 Task: Search one way flight ticket for 4 adults, 1 infant in seat and 1 infant on lap in premium economy from Westerly: Westerly State Airport to Fort Wayne: Fort Wayne International Airport on 8-4-2023. Choice of flights is Sun country airlines. Number of bags: 3 checked bags. Price is upto 83000. Outbound departure time preference is 8:45.
Action: Mouse moved to (332, 278)
Screenshot: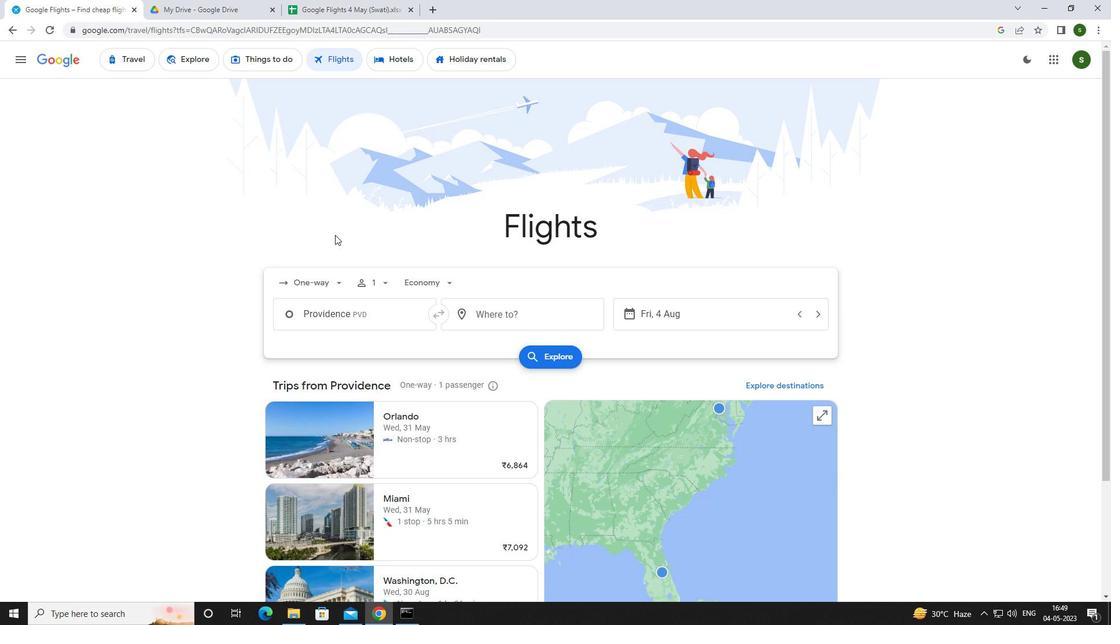 
Action: Mouse pressed left at (332, 278)
Screenshot: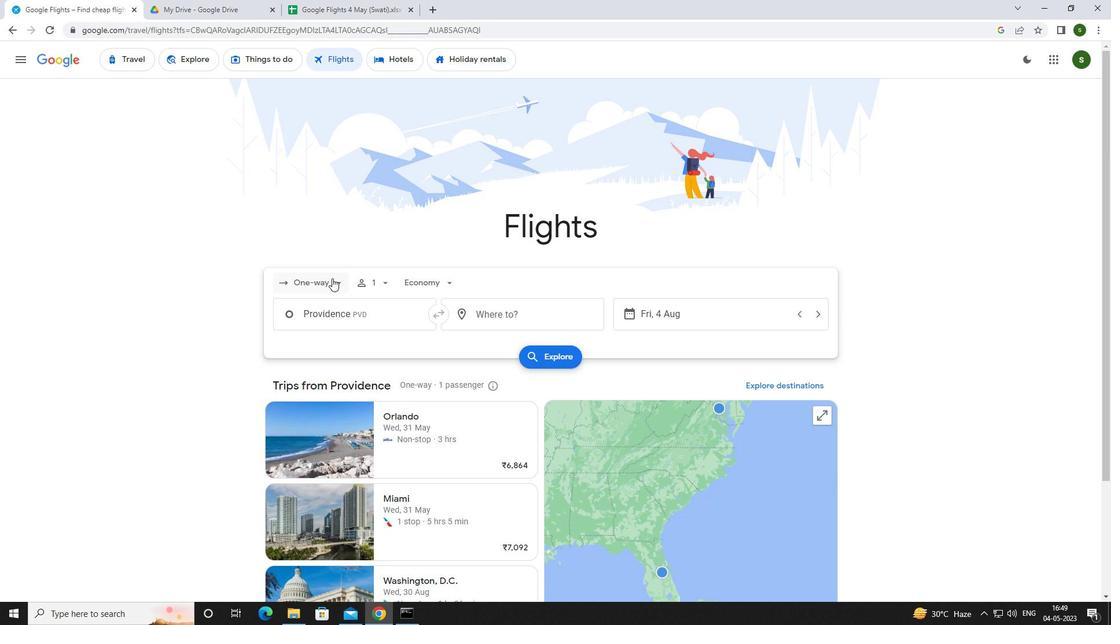 
Action: Mouse moved to (326, 339)
Screenshot: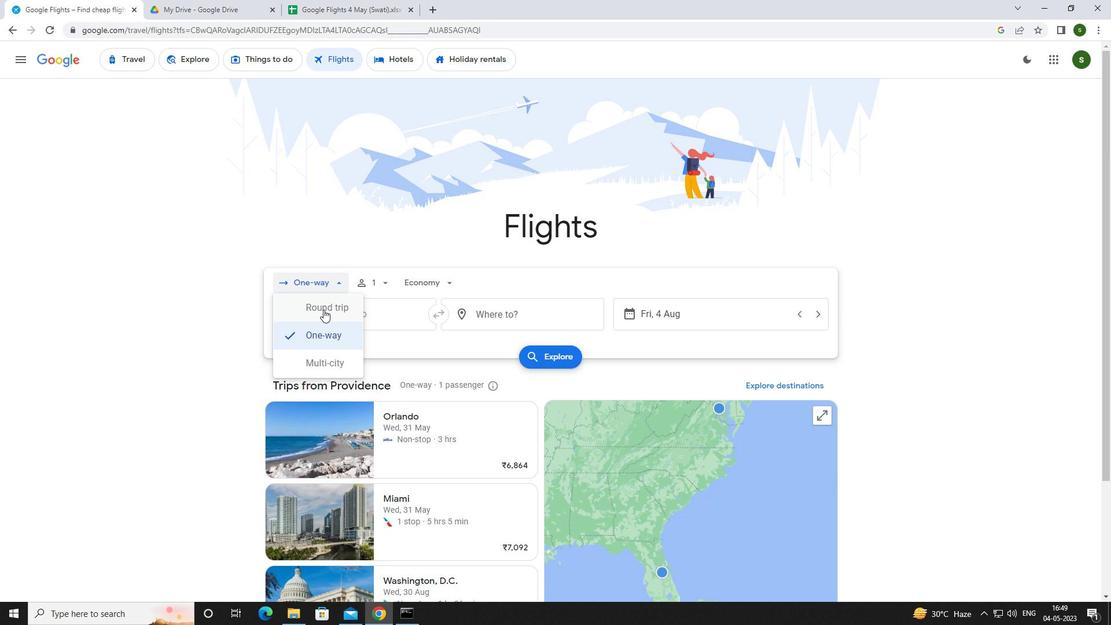 
Action: Mouse pressed left at (326, 339)
Screenshot: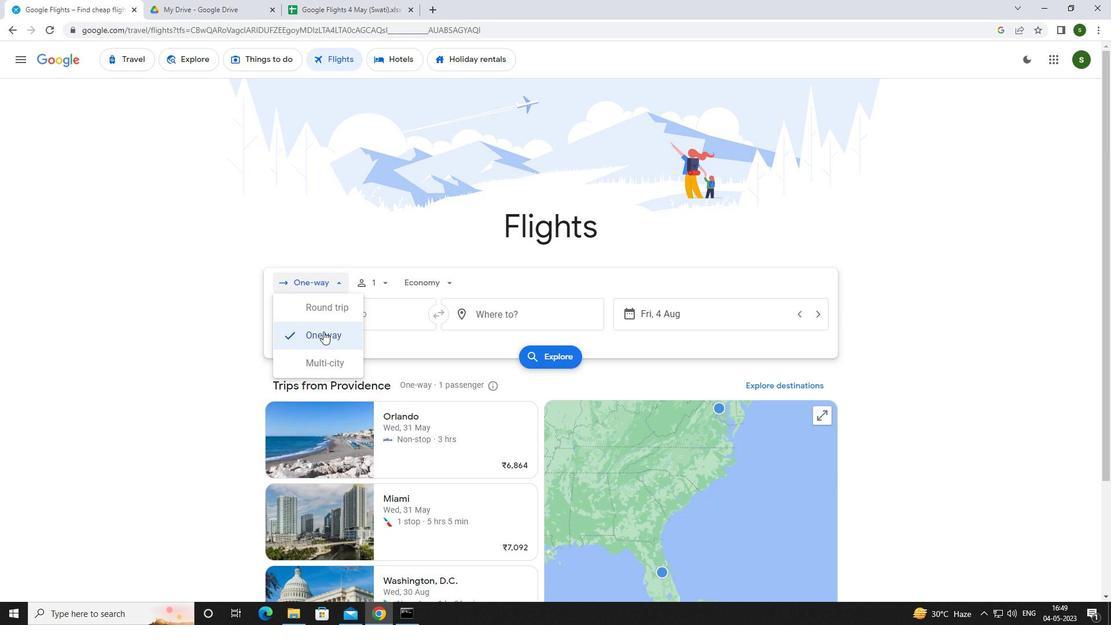 
Action: Mouse moved to (381, 284)
Screenshot: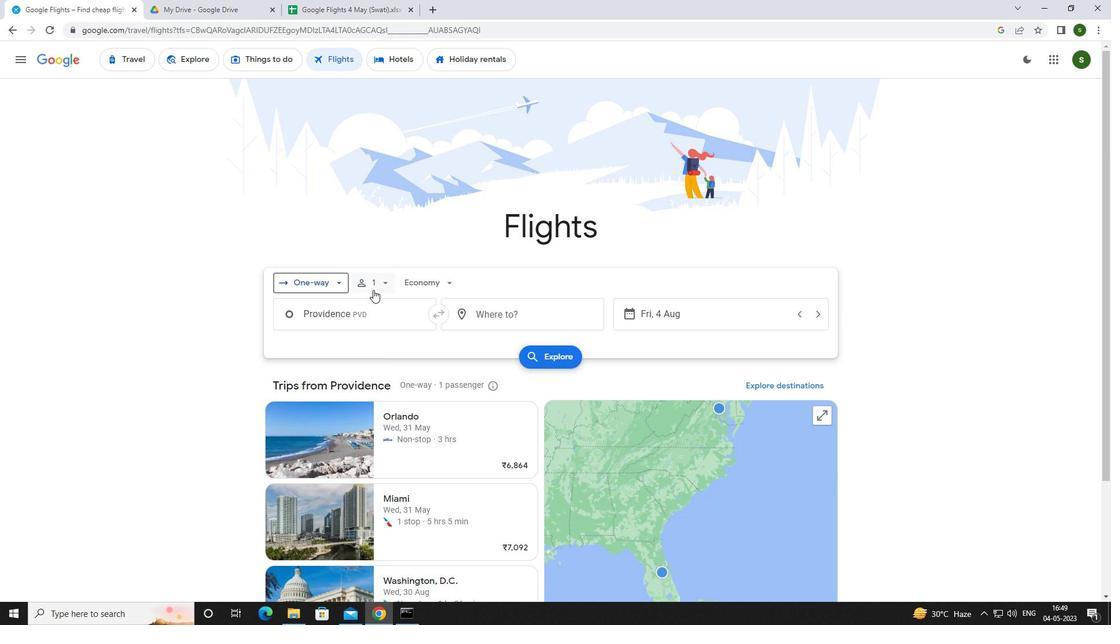 
Action: Mouse pressed left at (381, 284)
Screenshot: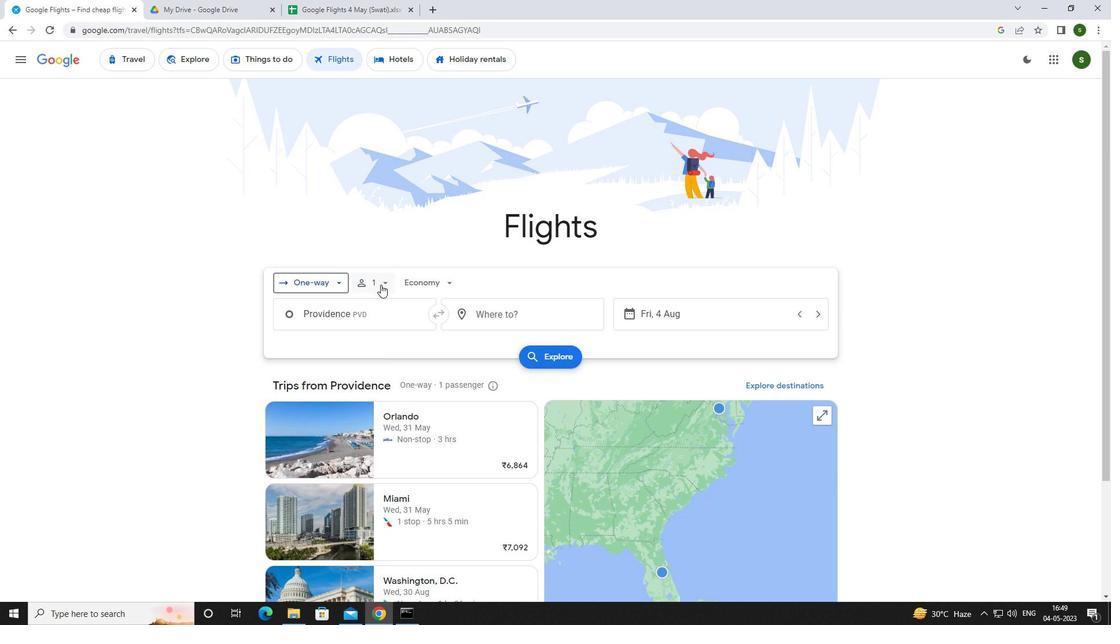 
Action: Mouse moved to (469, 308)
Screenshot: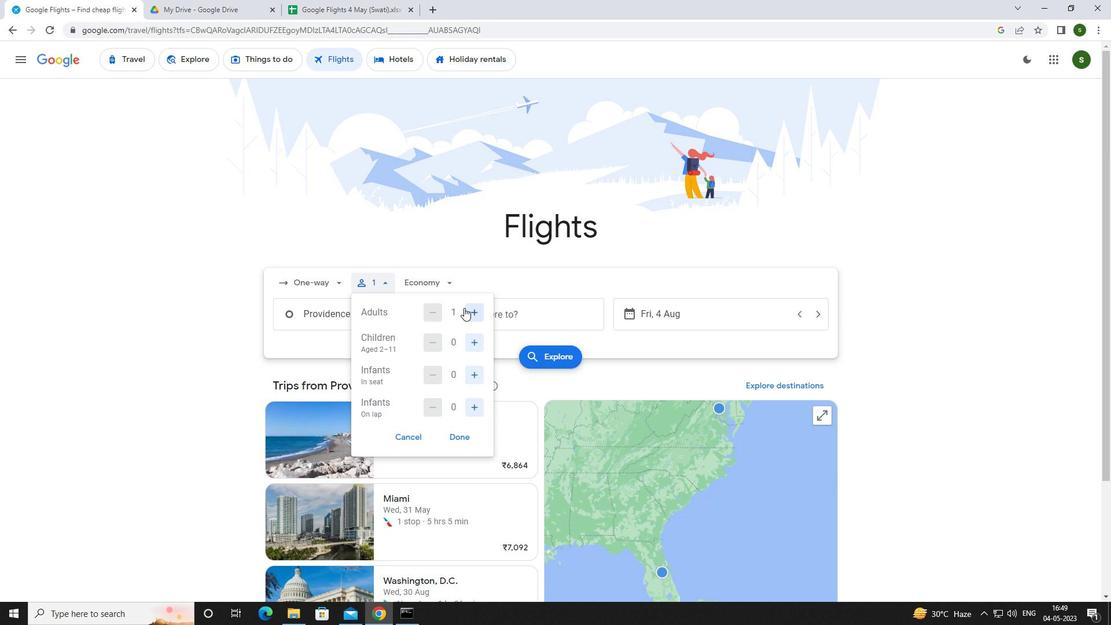 
Action: Mouse pressed left at (469, 308)
Screenshot: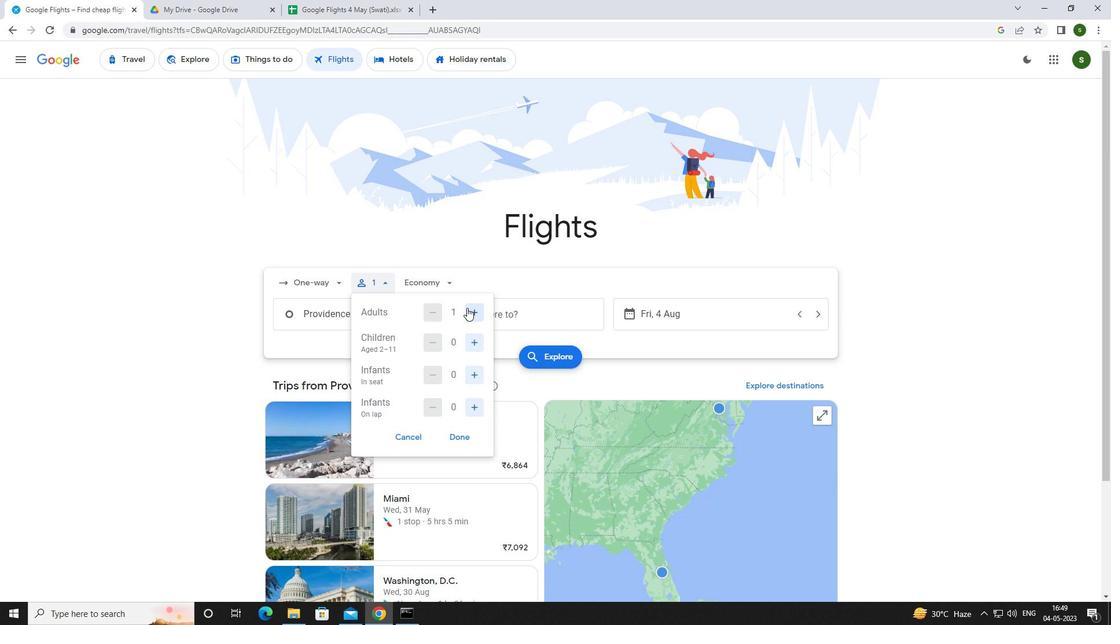 
Action: Mouse pressed left at (469, 308)
Screenshot: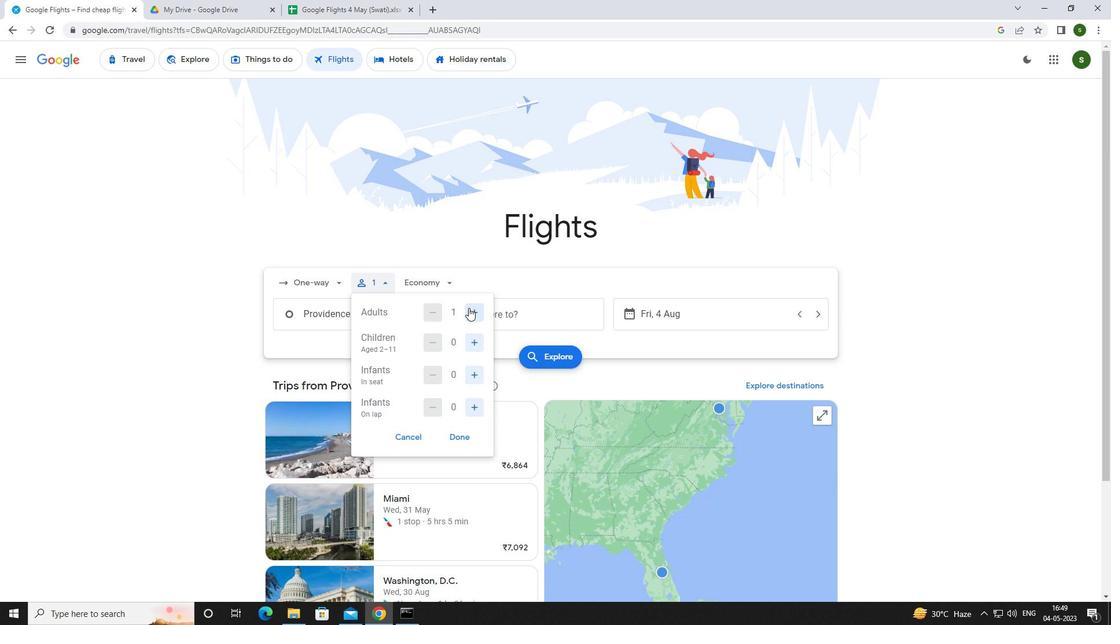 
Action: Mouse pressed left at (469, 308)
Screenshot: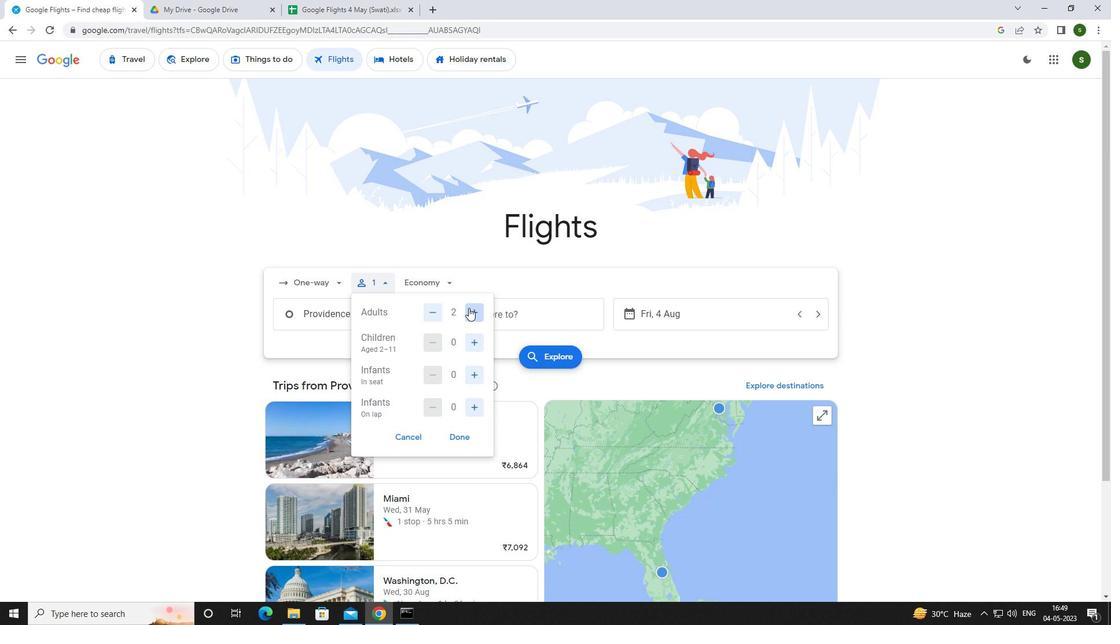 
Action: Mouse moved to (472, 367)
Screenshot: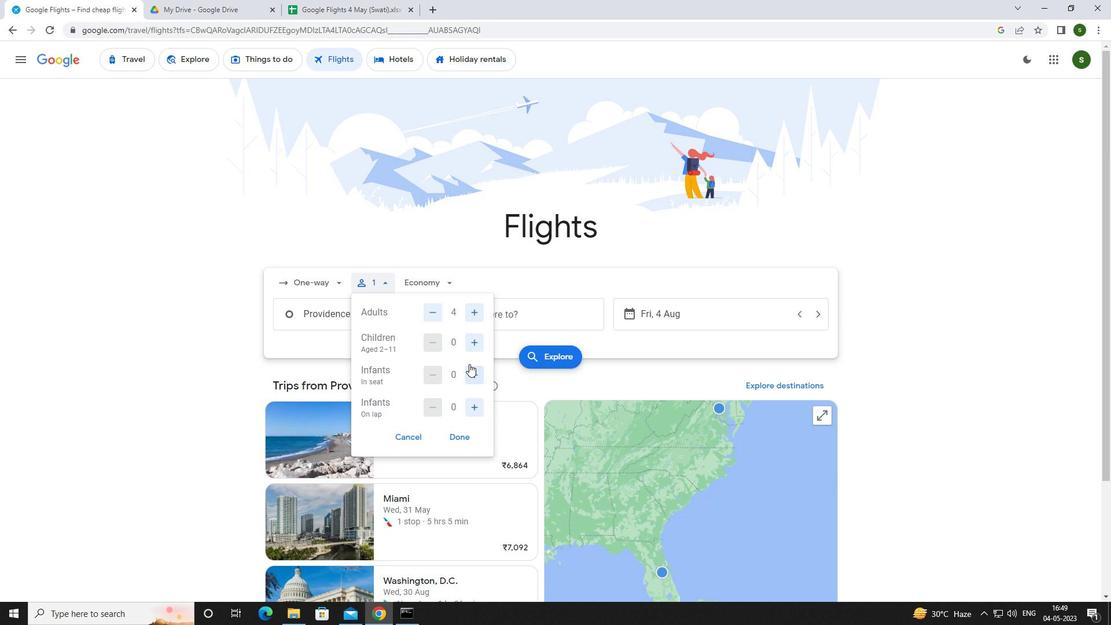 
Action: Mouse pressed left at (472, 367)
Screenshot: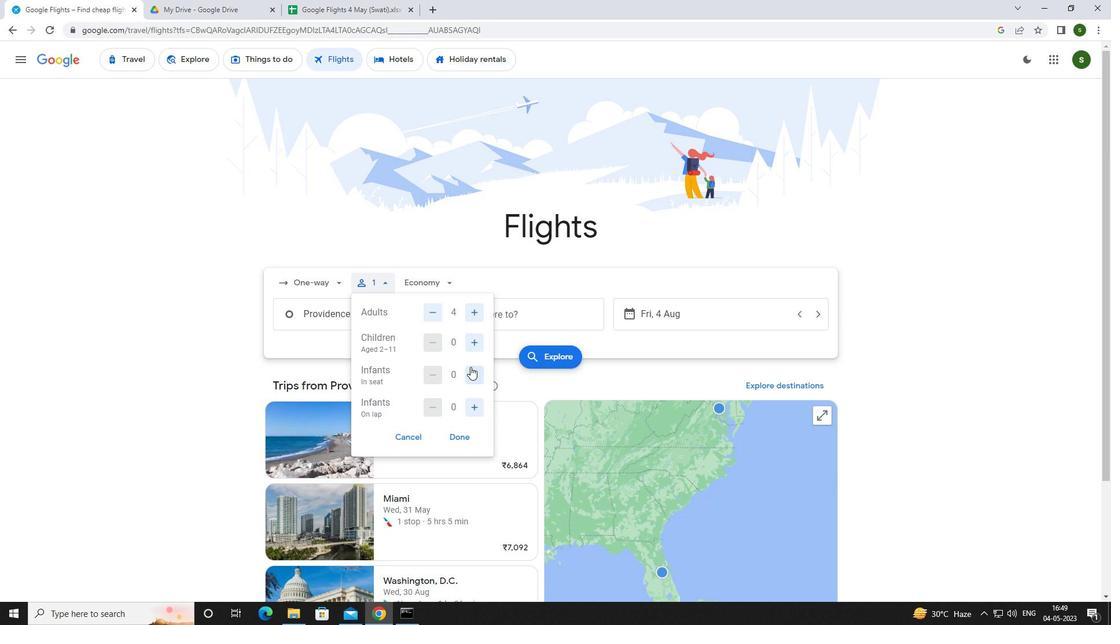 
Action: Mouse moved to (476, 407)
Screenshot: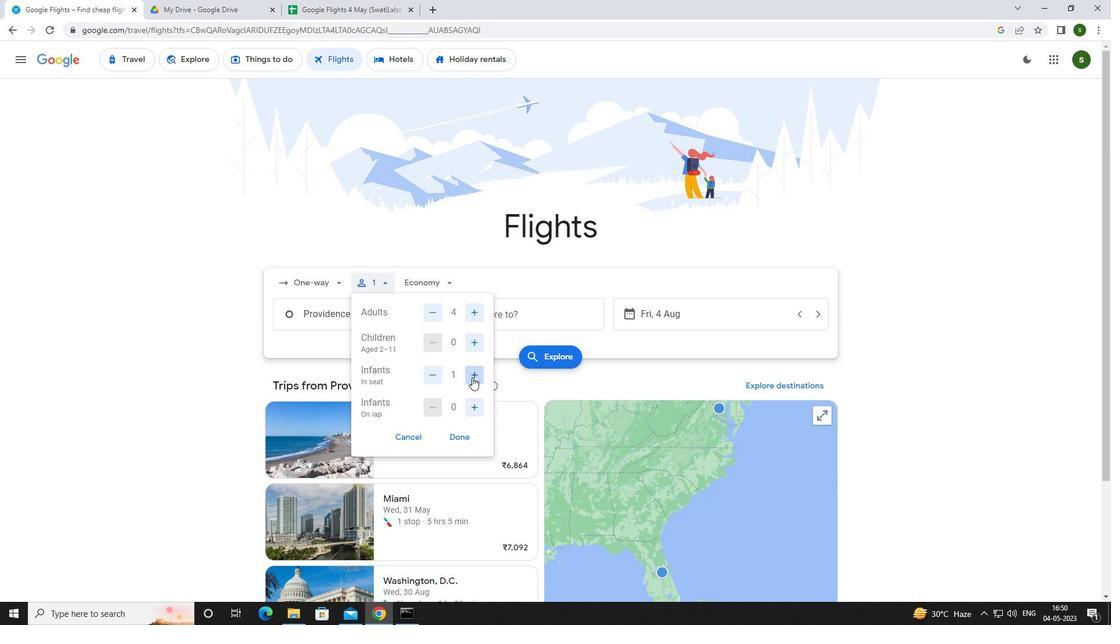 
Action: Mouse pressed left at (476, 407)
Screenshot: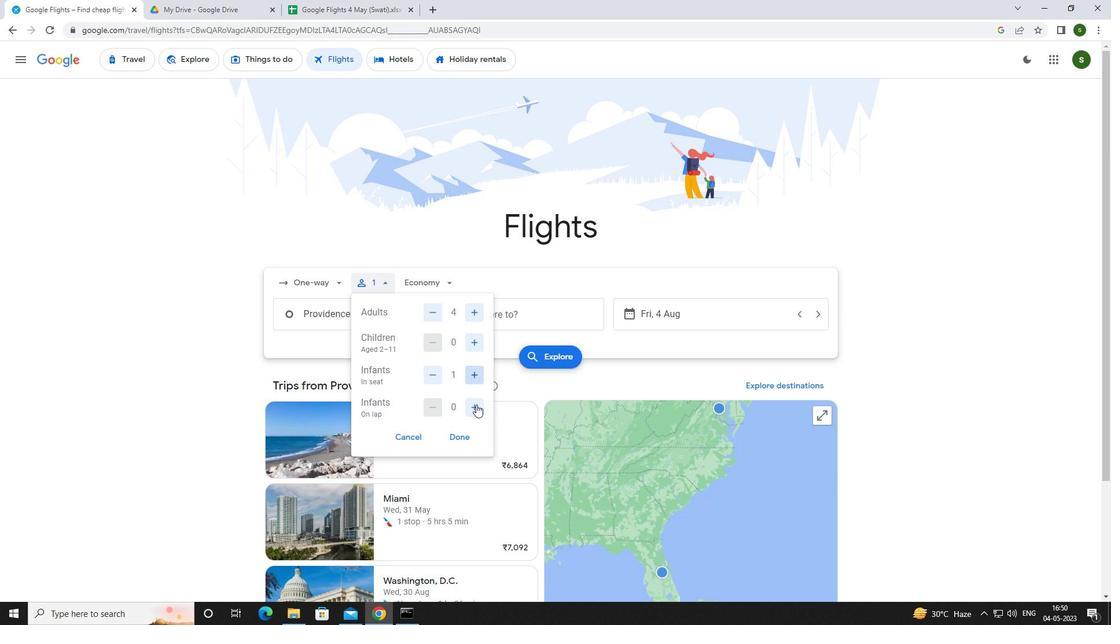 
Action: Mouse moved to (444, 279)
Screenshot: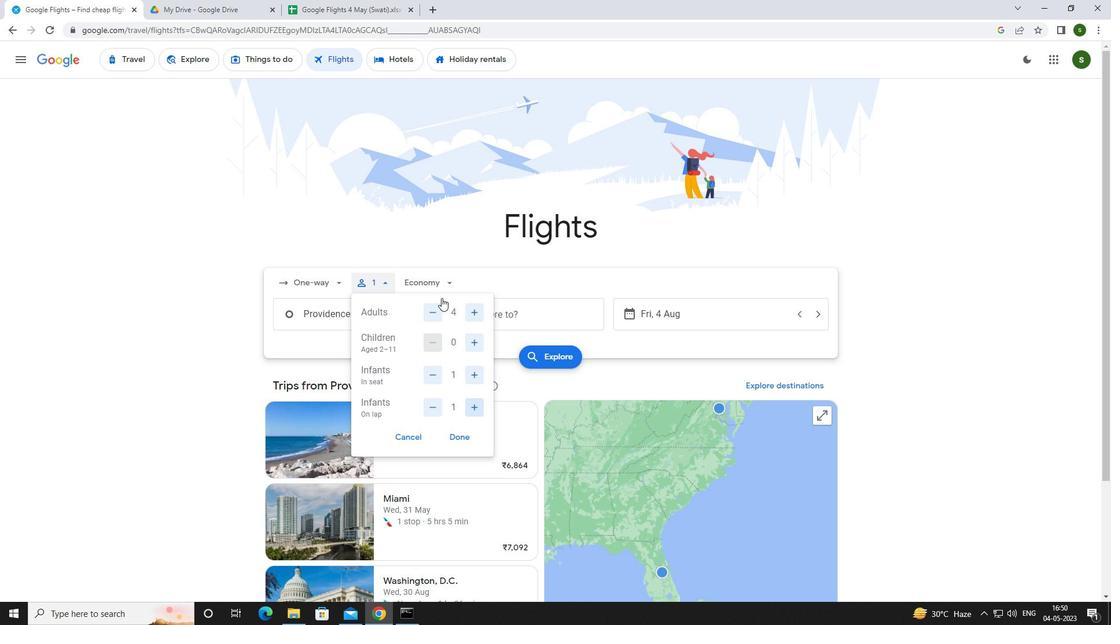 
Action: Mouse pressed left at (444, 279)
Screenshot: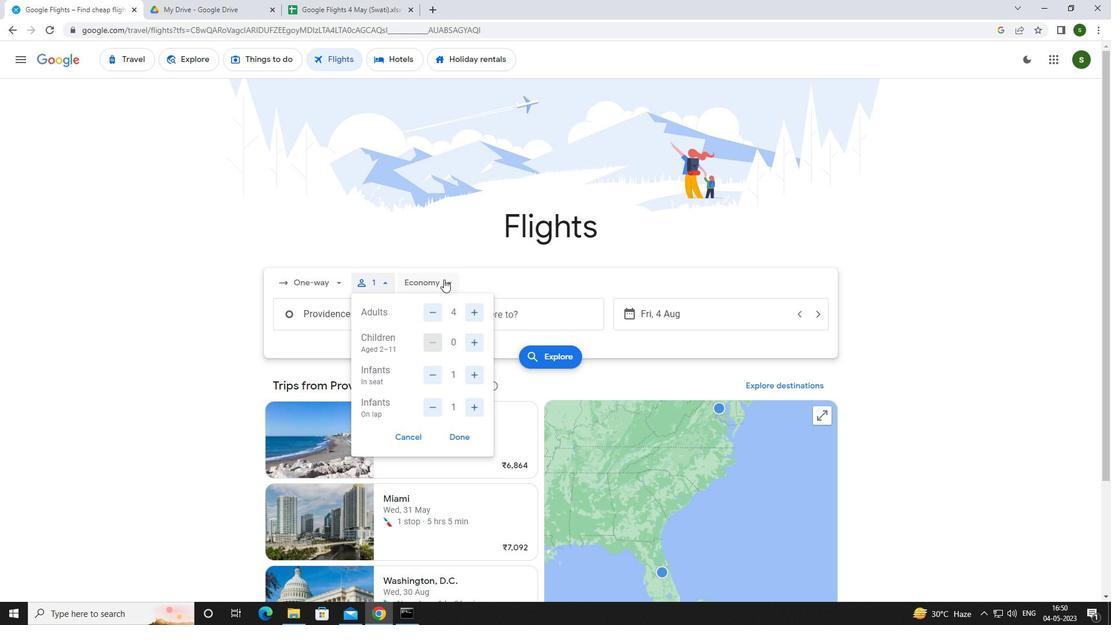 
Action: Mouse moved to (466, 335)
Screenshot: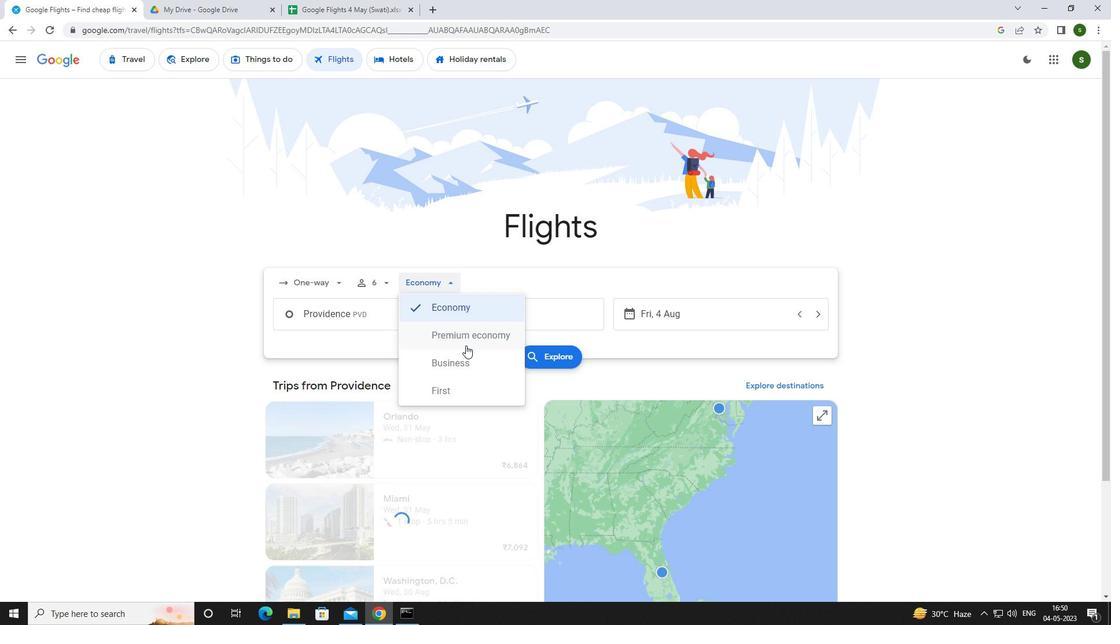 
Action: Mouse pressed left at (466, 335)
Screenshot: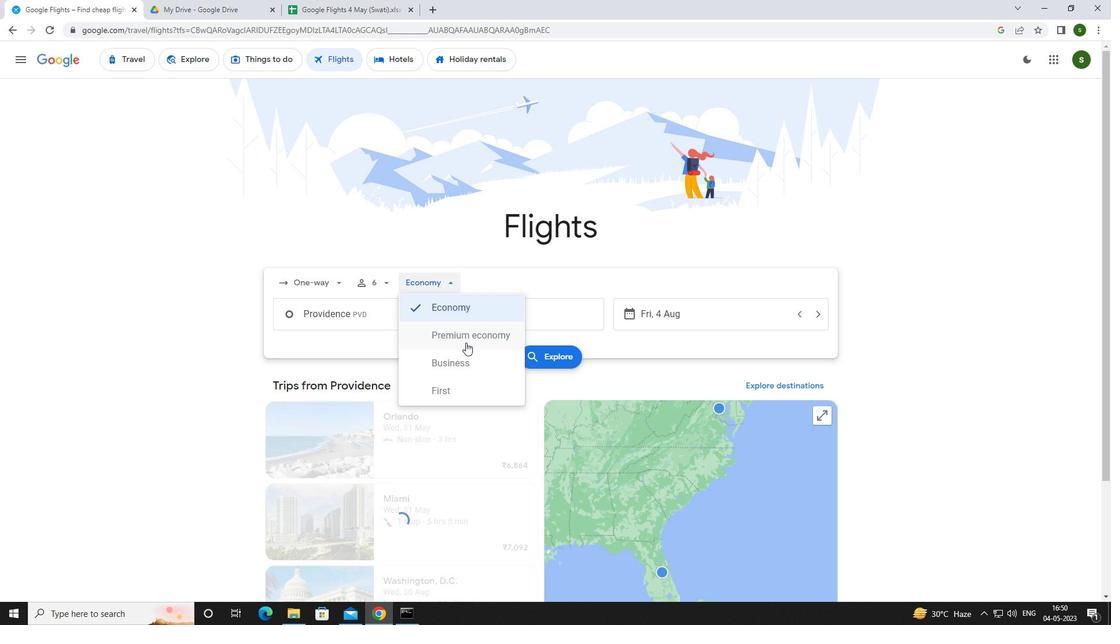 
Action: Mouse moved to (407, 314)
Screenshot: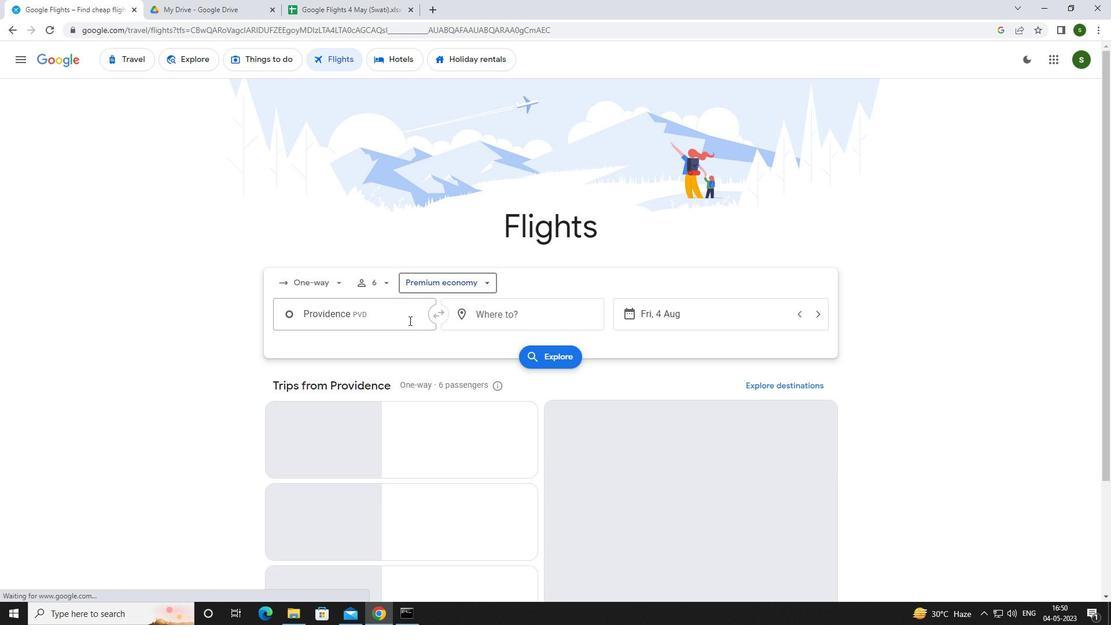 
Action: Mouse pressed left at (407, 314)
Screenshot: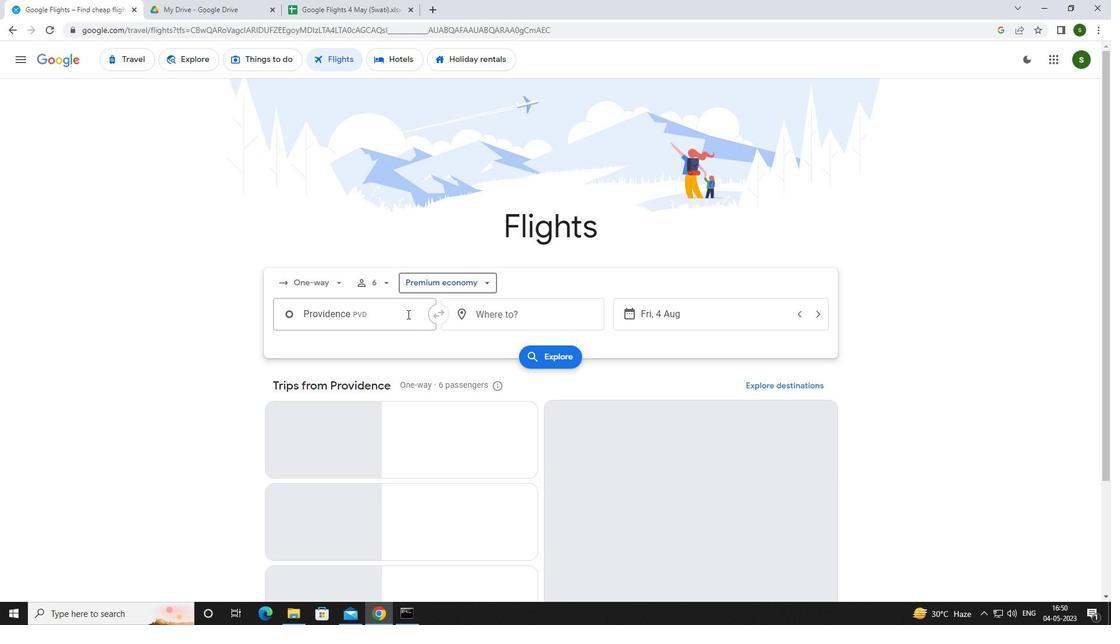 
Action: Key pressed <Key.caps_lock>w<Key.caps_lock>esterly<Key.space><Key.caps_lock>s<Key.caps_lock>tate<Key.space>
Screenshot: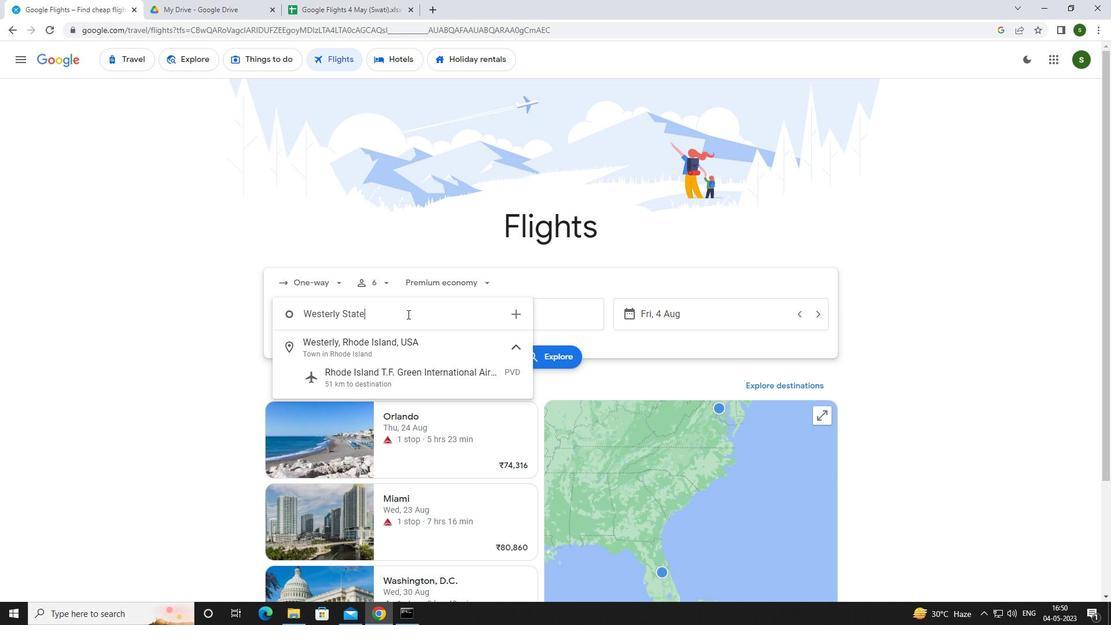 
Action: Mouse moved to (411, 349)
Screenshot: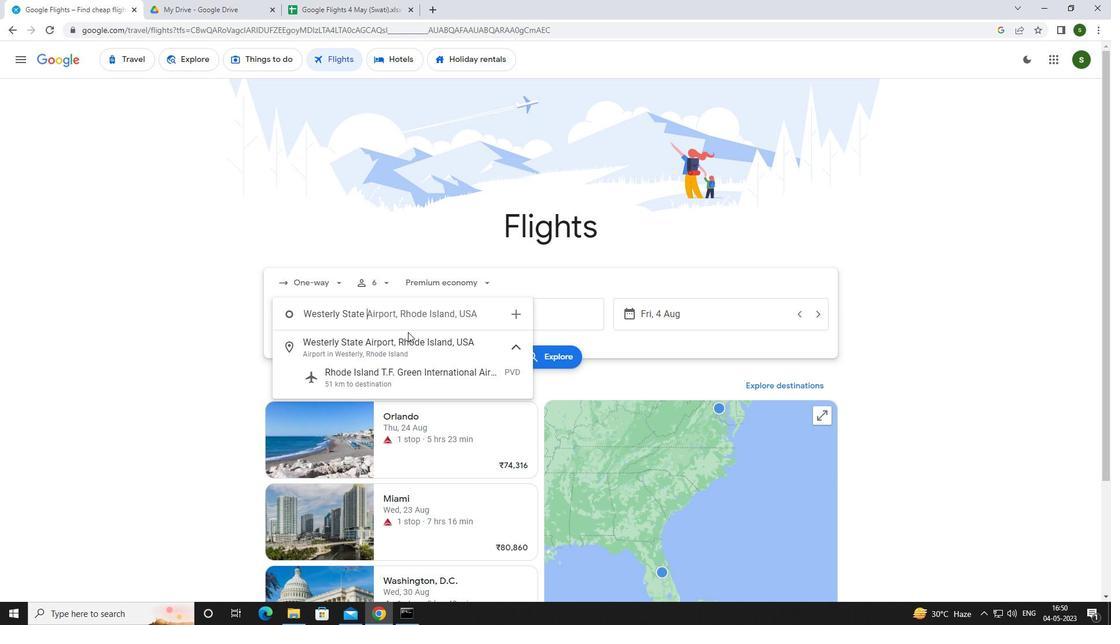 
Action: Mouse pressed left at (411, 349)
Screenshot: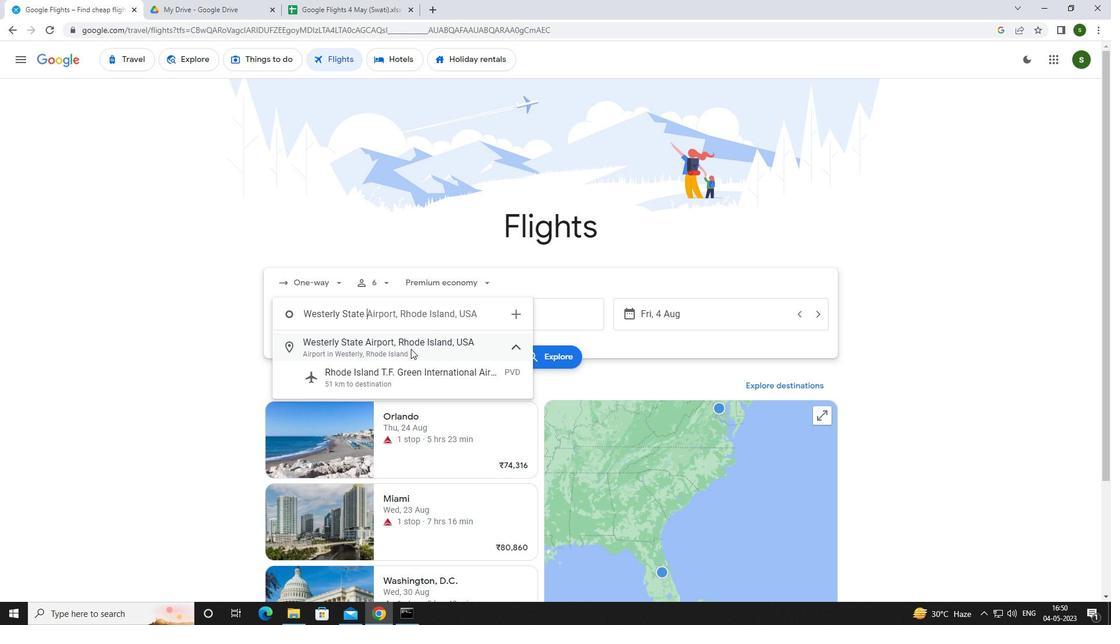 
Action: Mouse moved to (507, 316)
Screenshot: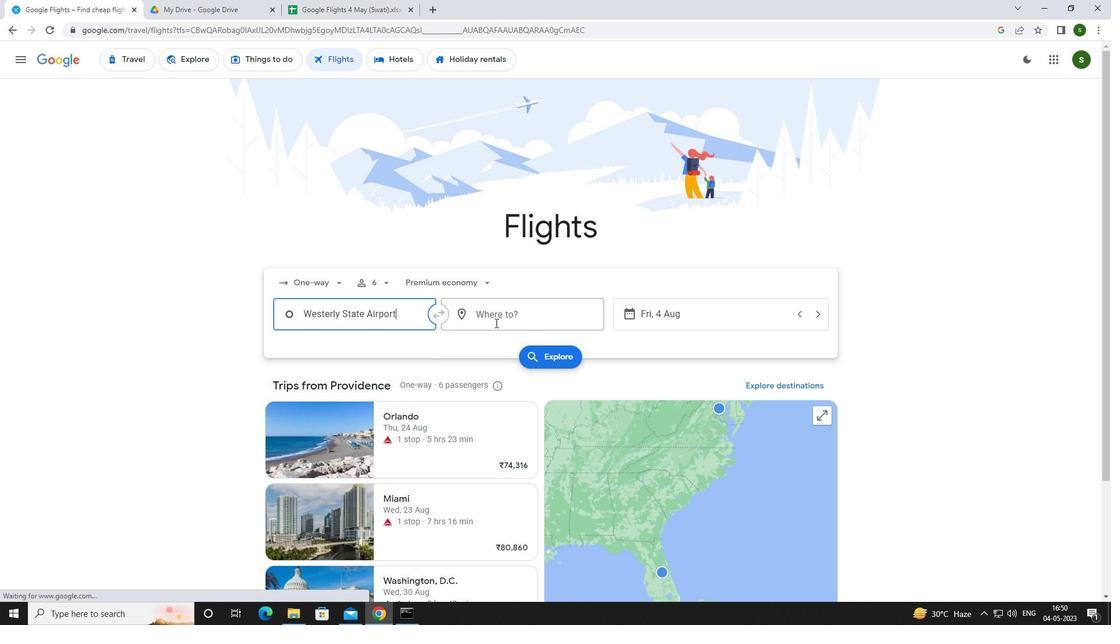 
Action: Mouse pressed left at (507, 316)
Screenshot: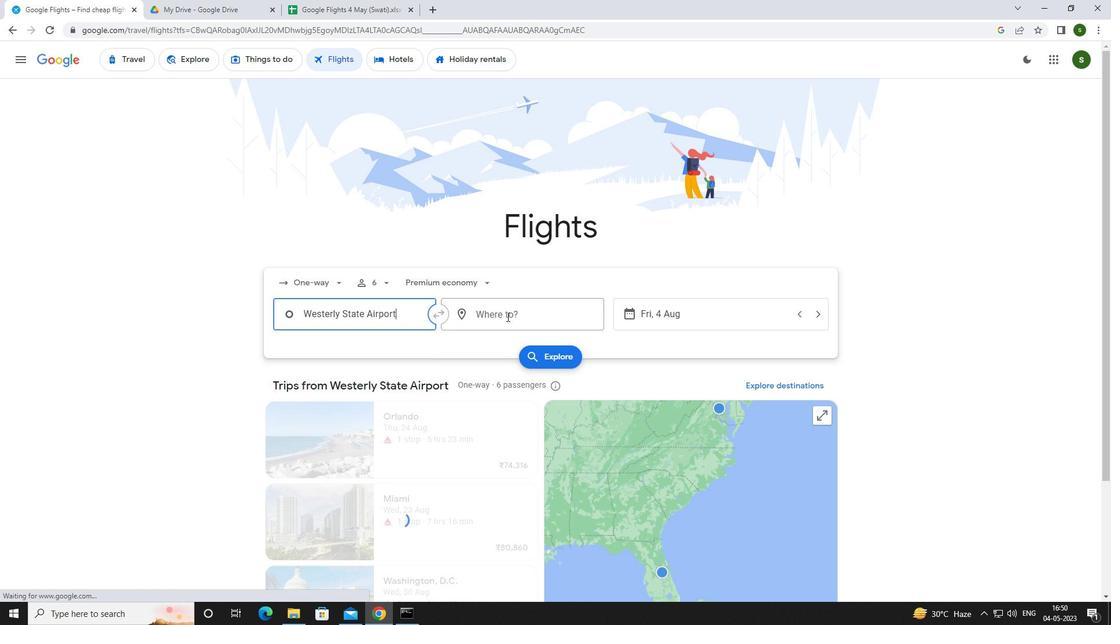 
Action: Mouse moved to (501, 317)
Screenshot: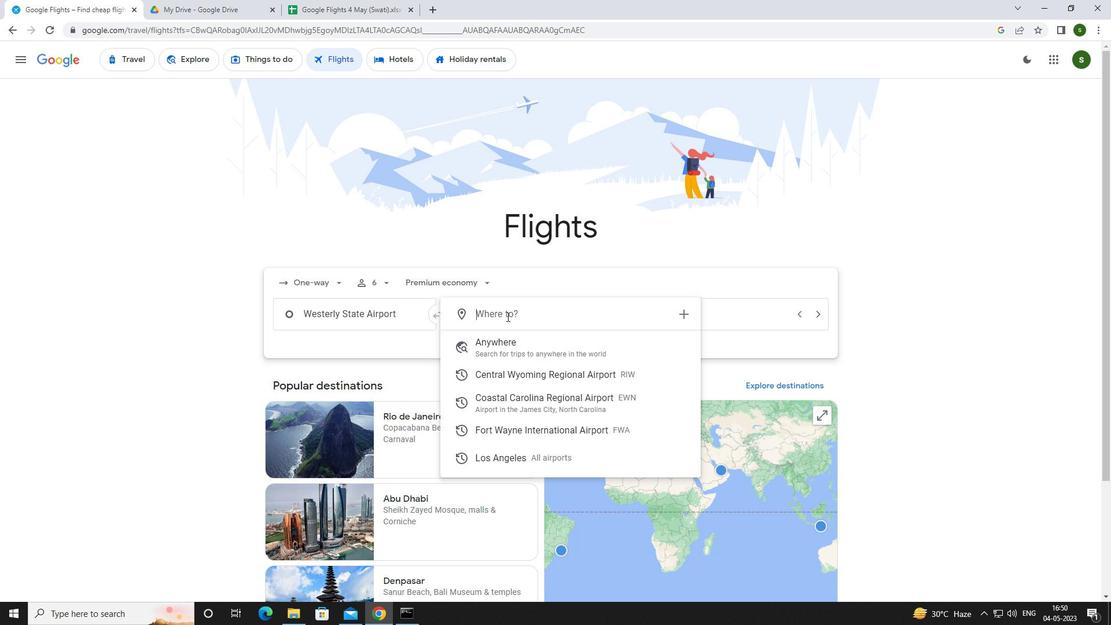 
Action: Key pressed <Key.caps_lock>f<Key.caps_lock>ort<Key.space><Key.caps_lock>w<Key.caps_lock>ay
Screenshot: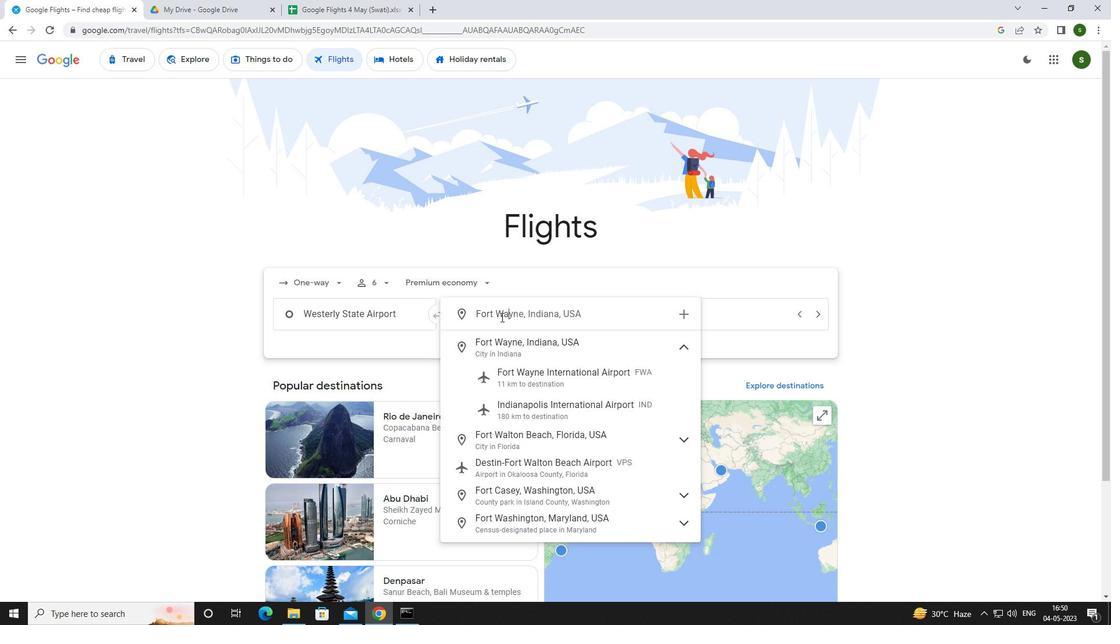 
Action: Mouse moved to (536, 386)
Screenshot: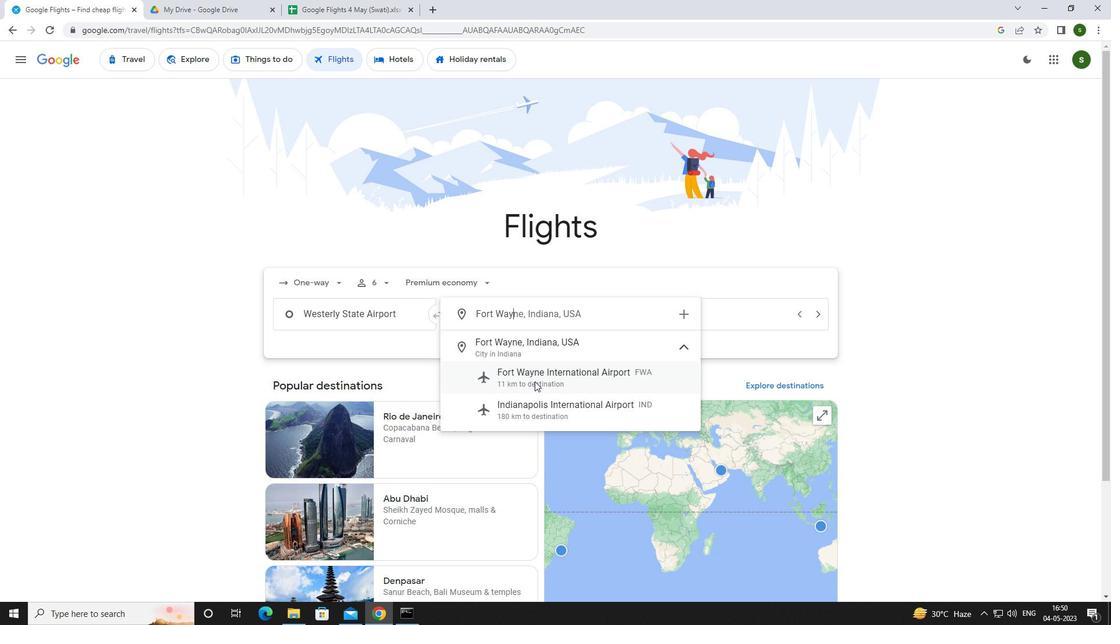 
Action: Mouse pressed left at (536, 386)
Screenshot: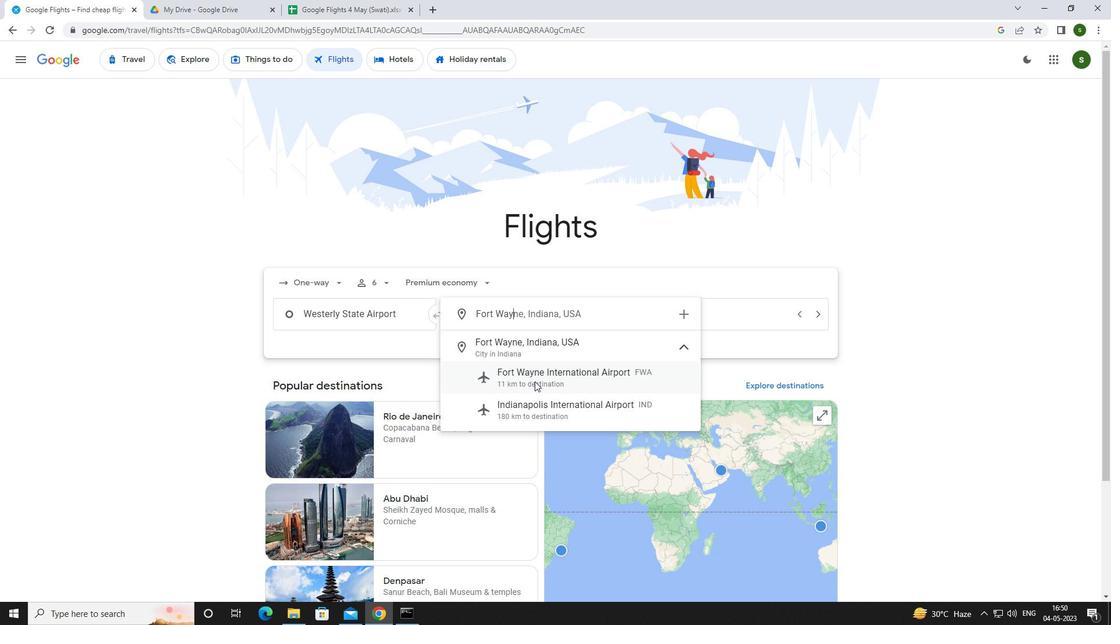 
Action: Mouse moved to (687, 316)
Screenshot: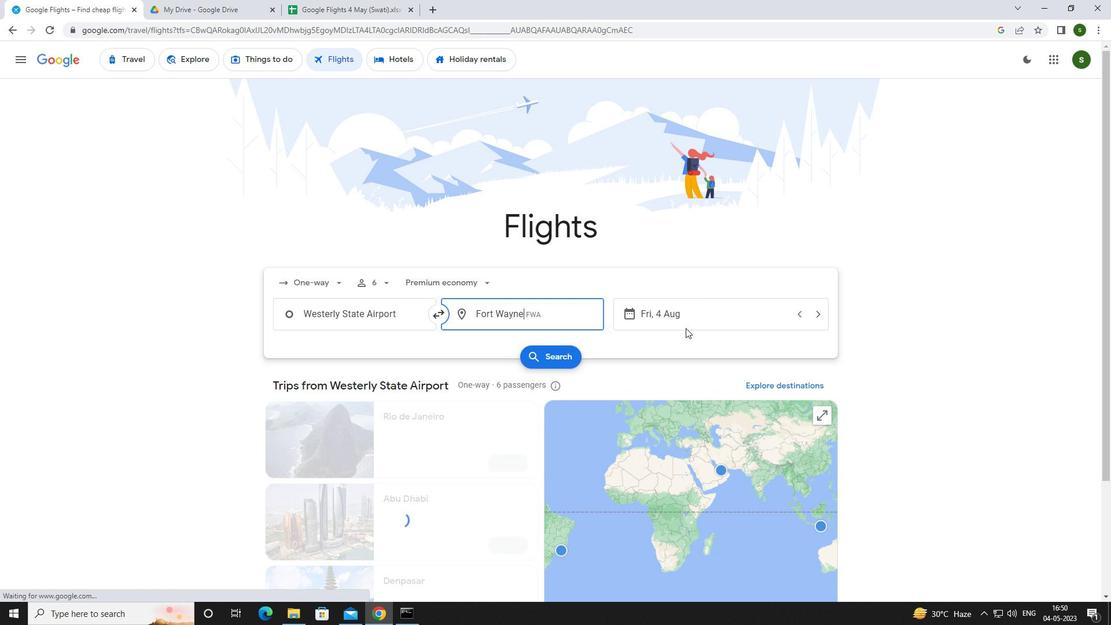 
Action: Mouse pressed left at (687, 316)
Screenshot: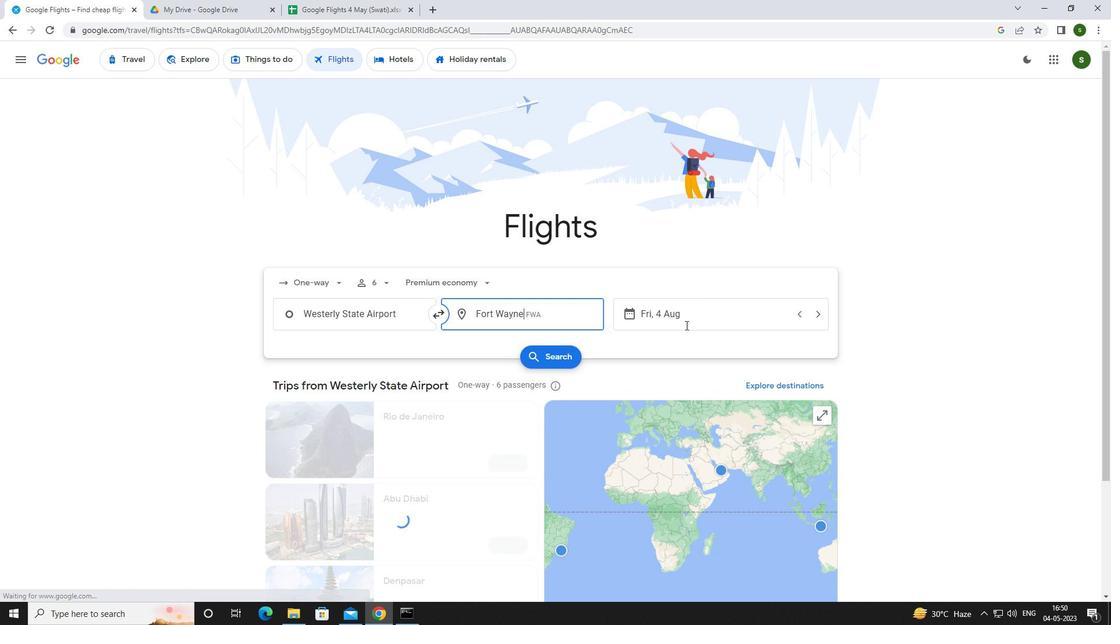 
Action: Mouse moved to (563, 394)
Screenshot: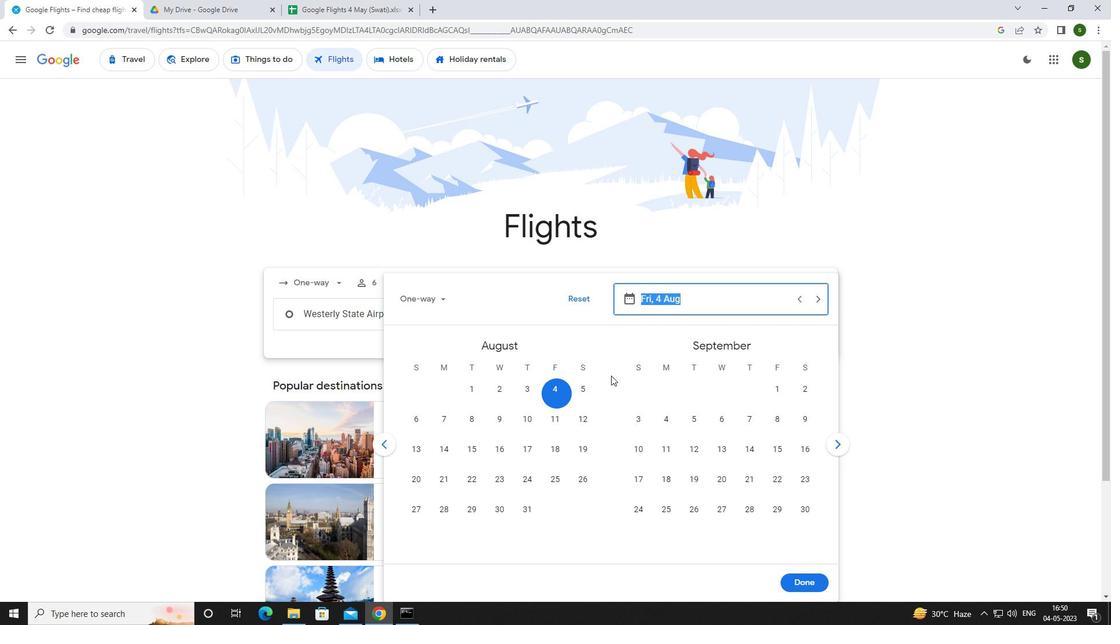 
Action: Mouse pressed left at (563, 394)
Screenshot: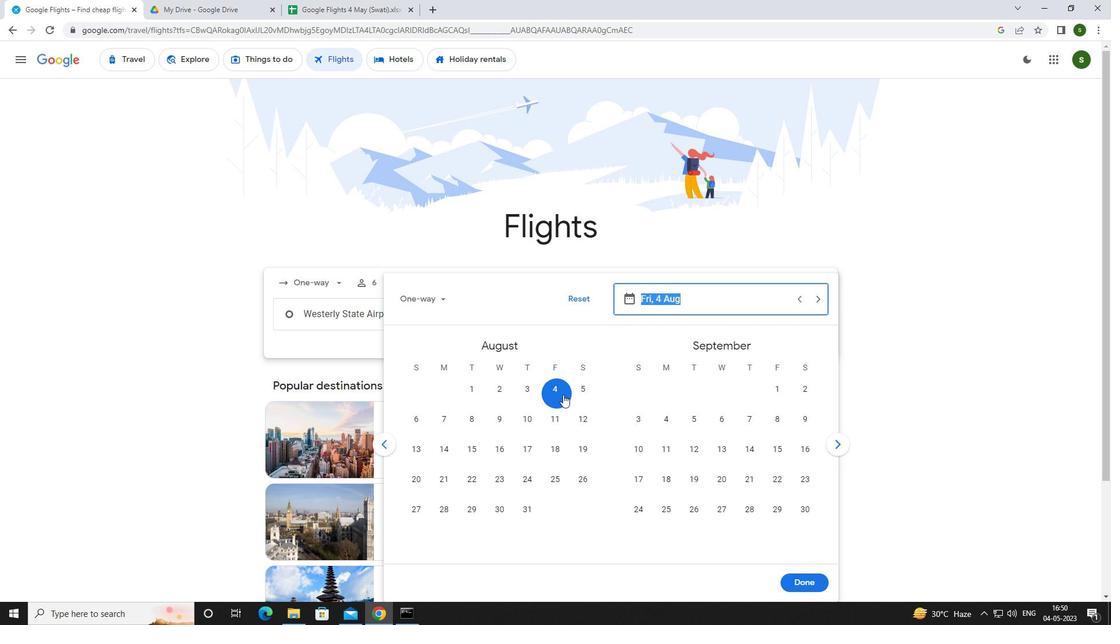 
Action: Mouse moved to (814, 584)
Screenshot: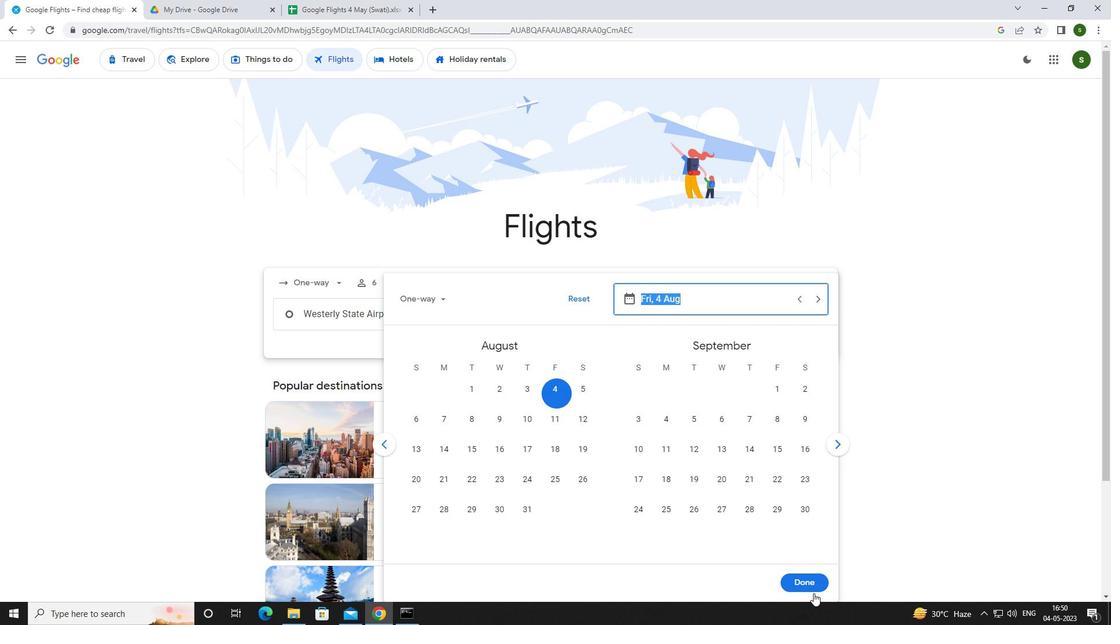 
Action: Mouse pressed left at (814, 584)
Screenshot: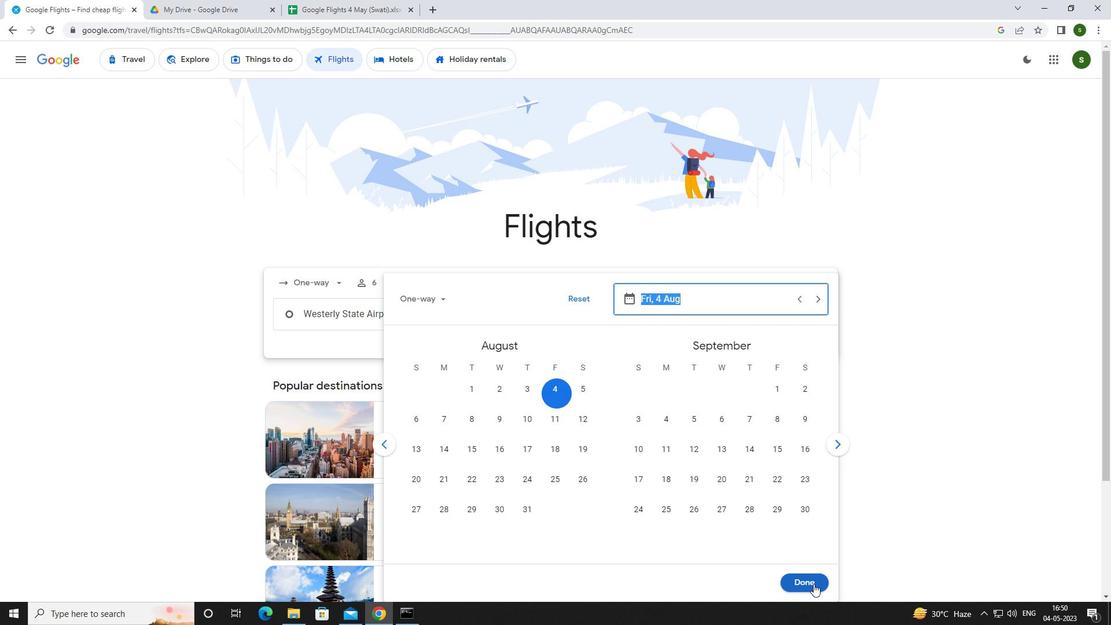 
Action: Mouse moved to (569, 360)
Screenshot: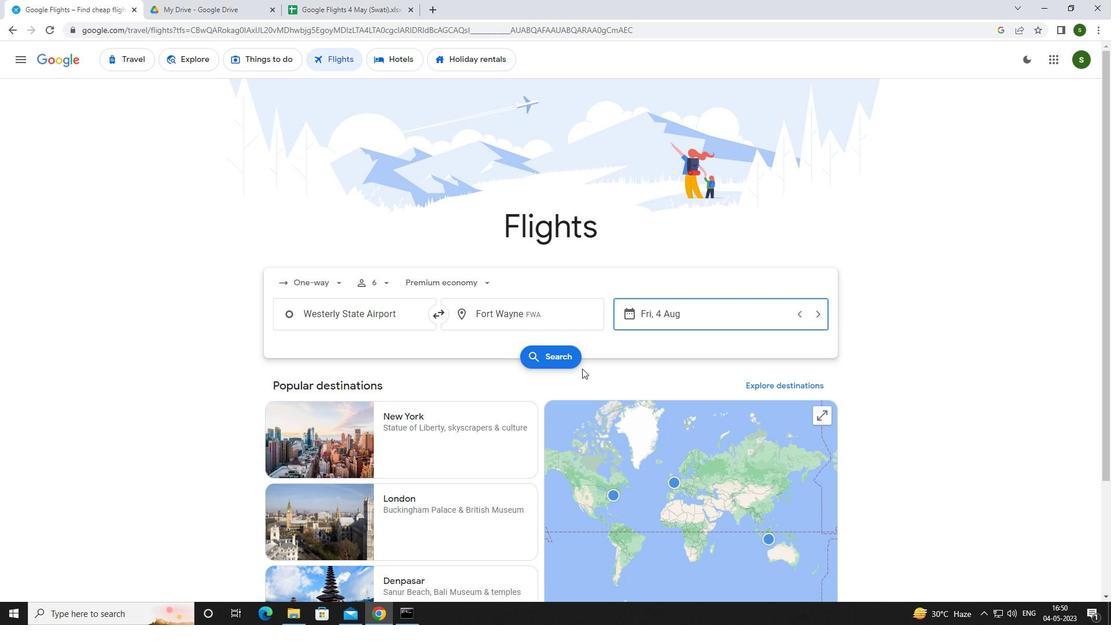 
Action: Mouse pressed left at (569, 360)
Screenshot: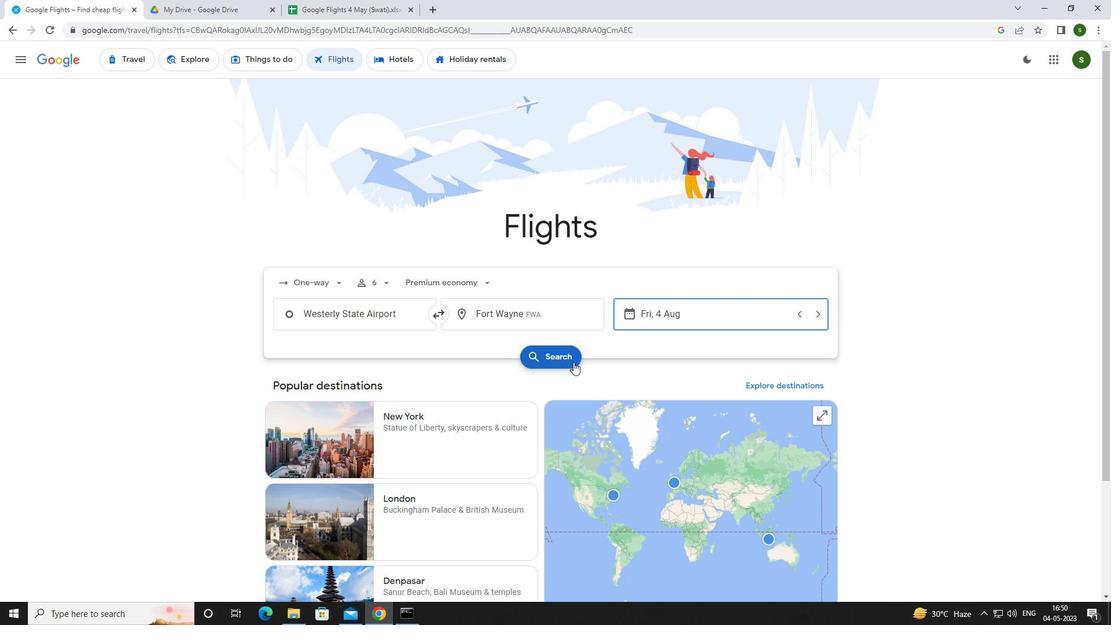 
Action: Mouse moved to (301, 169)
Screenshot: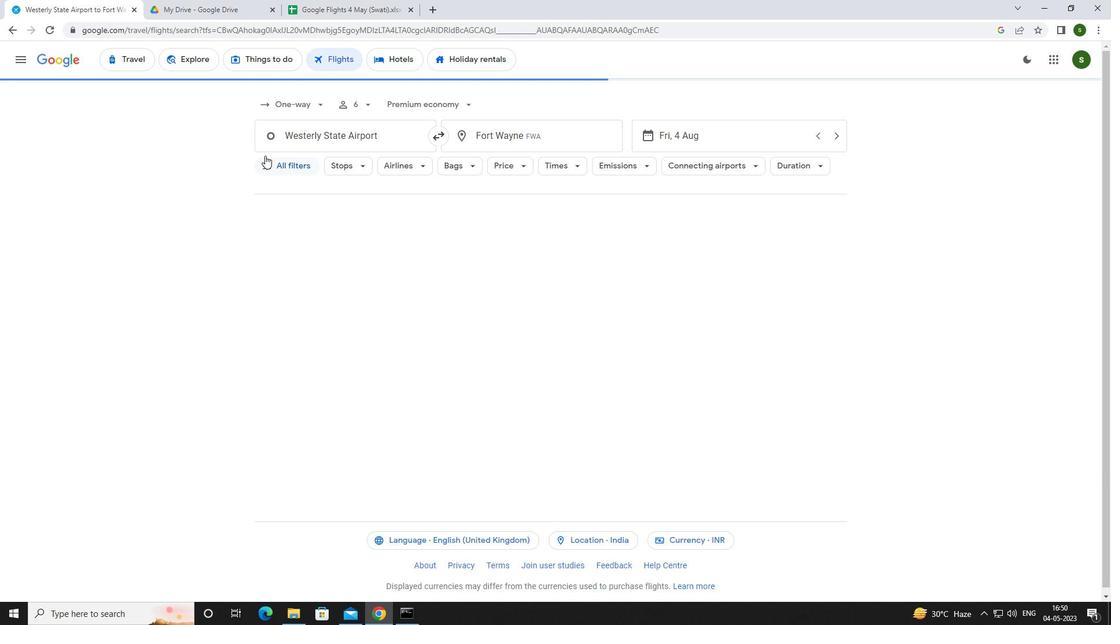 
Action: Mouse pressed left at (301, 169)
Screenshot: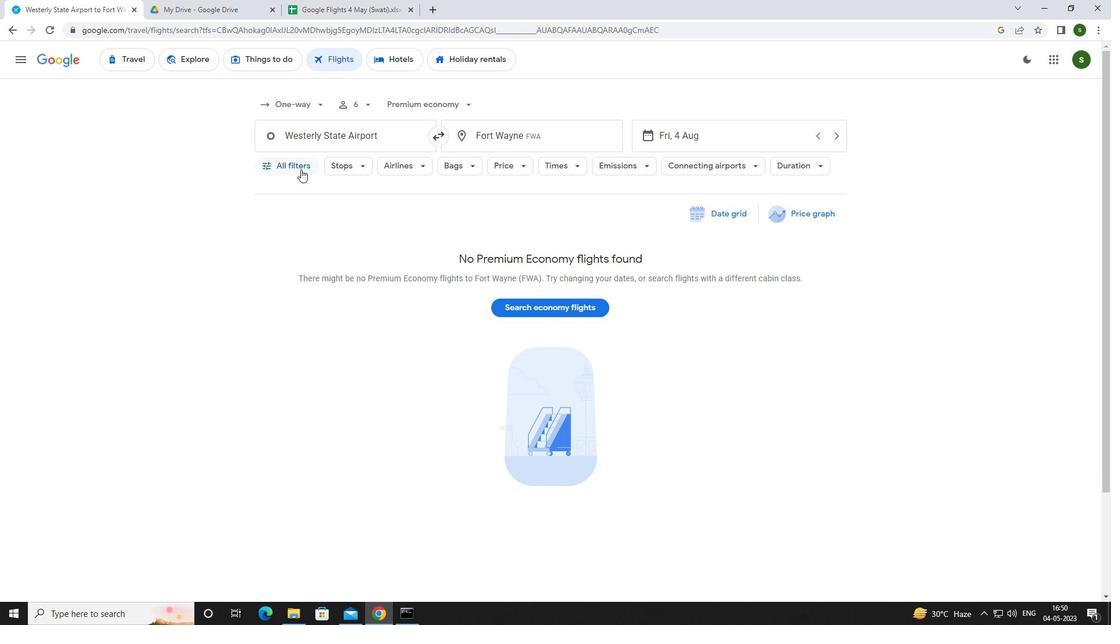
Action: Mouse moved to (386, 282)
Screenshot: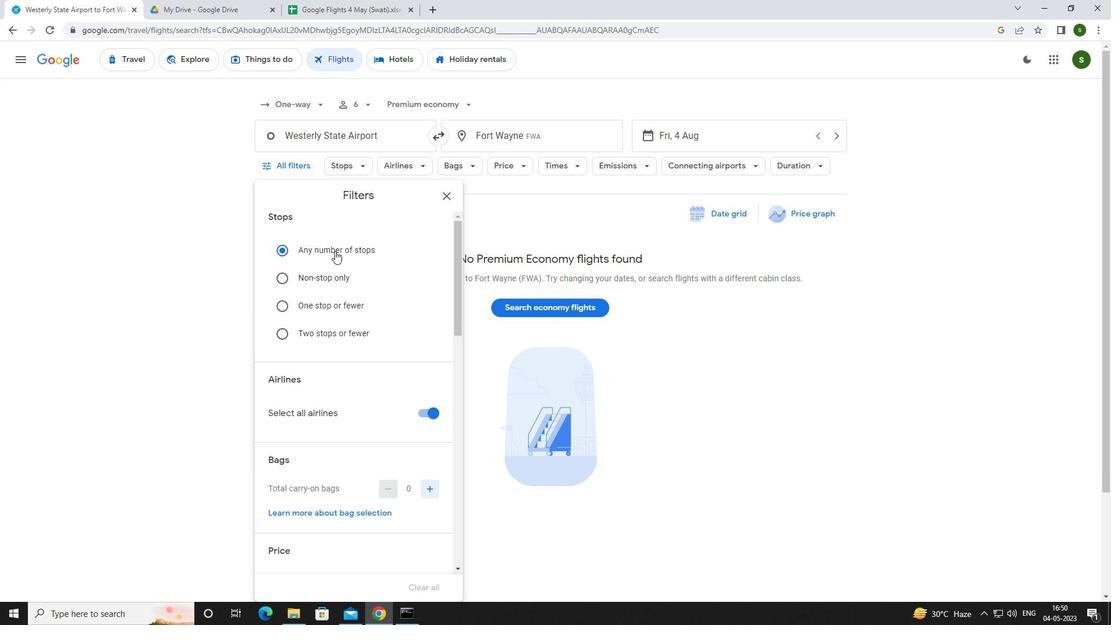 
Action: Mouse scrolled (386, 282) with delta (0, 0)
Screenshot: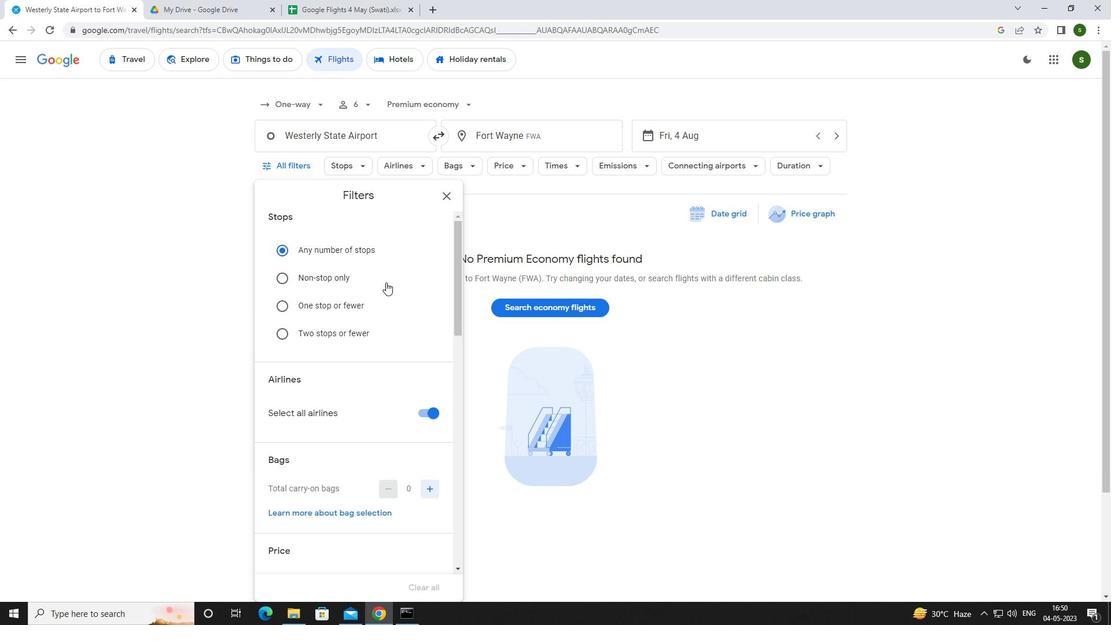 
Action: Mouse scrolled (386, 282) with delta (0, 0)
Screenshot: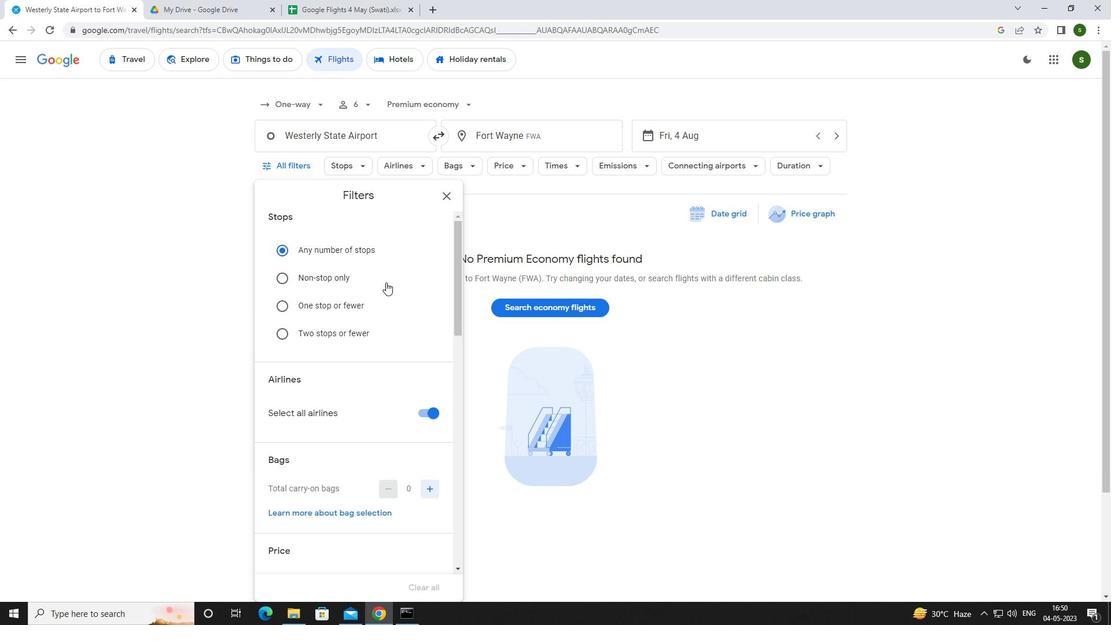 
Action: Mouse moved to (432, 298)
Screenshot: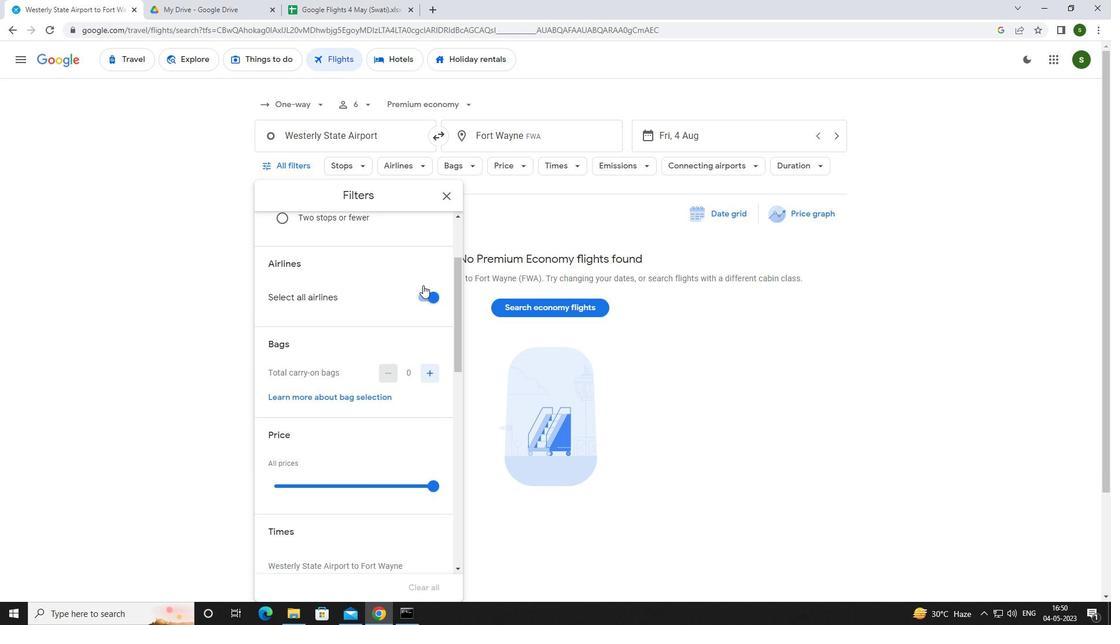 
Action: Mouse pressed left at (432, 298)
Screenshot: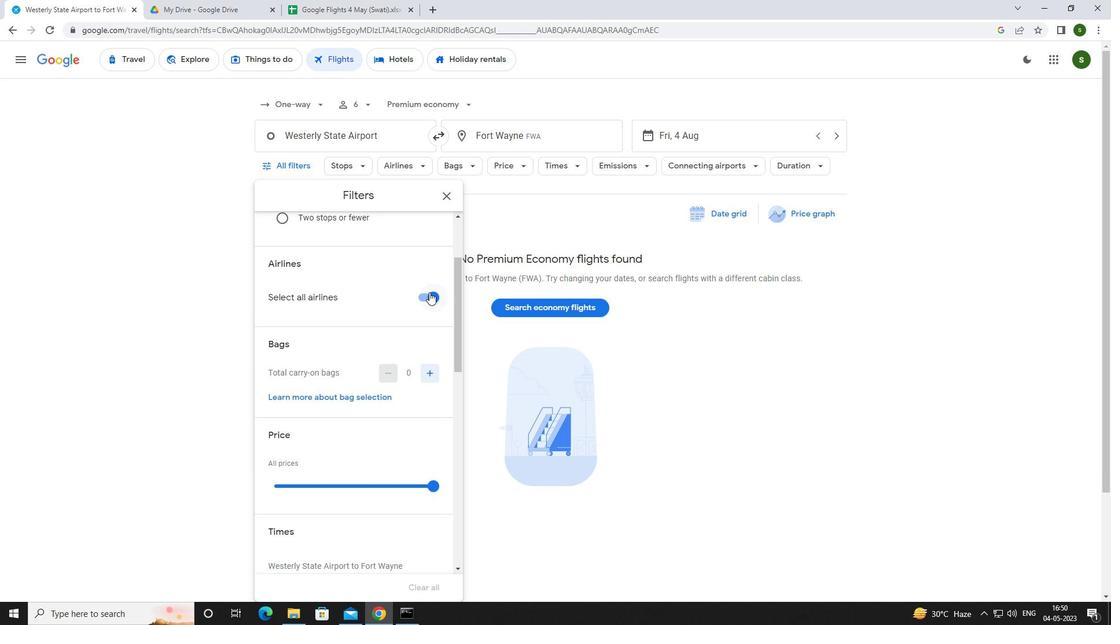 
Action: Mouse scrolled (432, 297) with delta (0, 0)
Screenshot: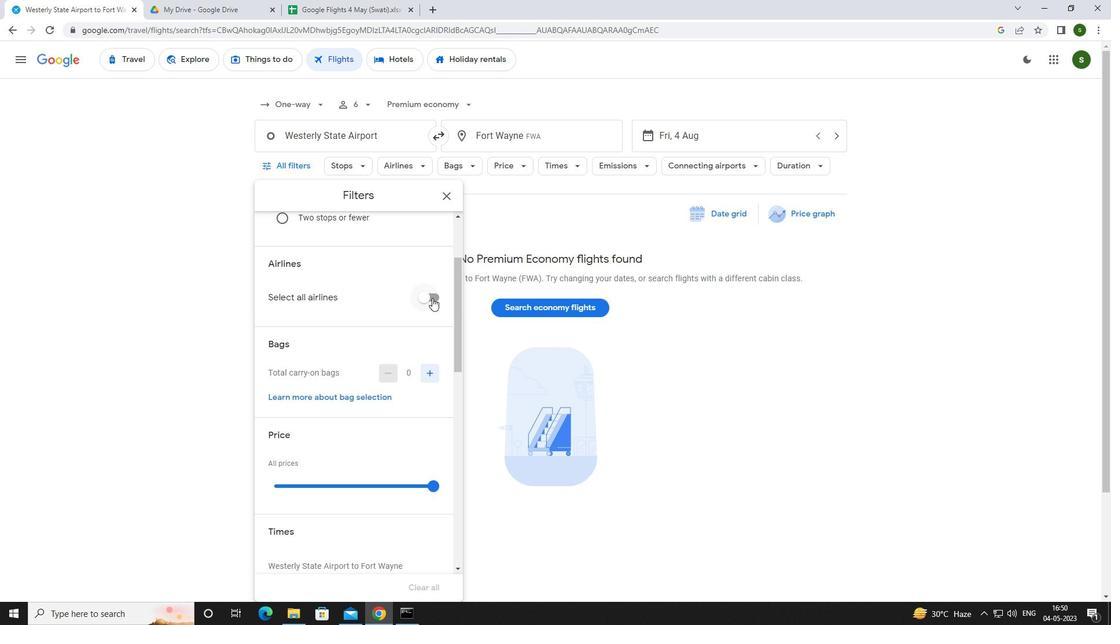 
Action: Mouse scrolled (432, 297) with delta (0, 0)
Screenshot: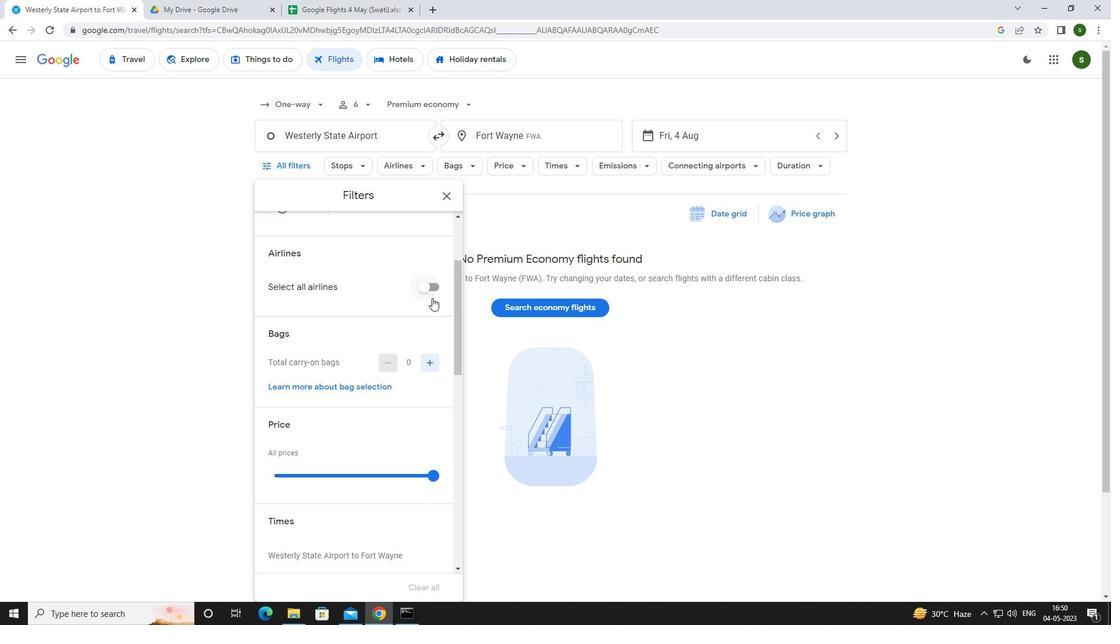 
Action: Mouse moved to (432, 298)
Screenshot: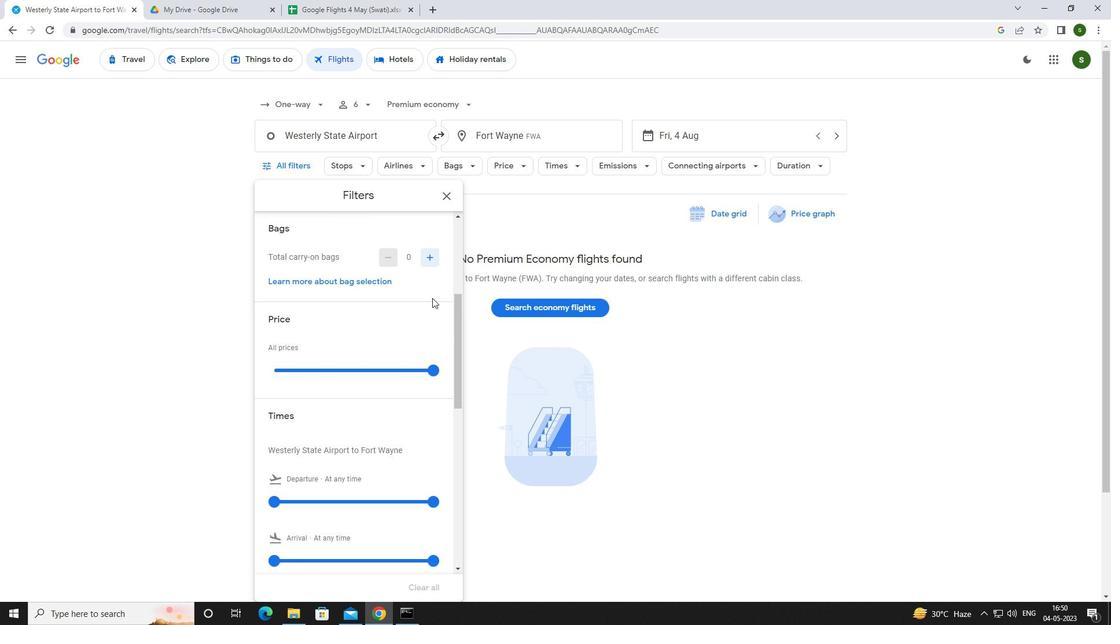 
Action: Mouse scrolled (432, 298) with delta (0, 0)
Screenshot: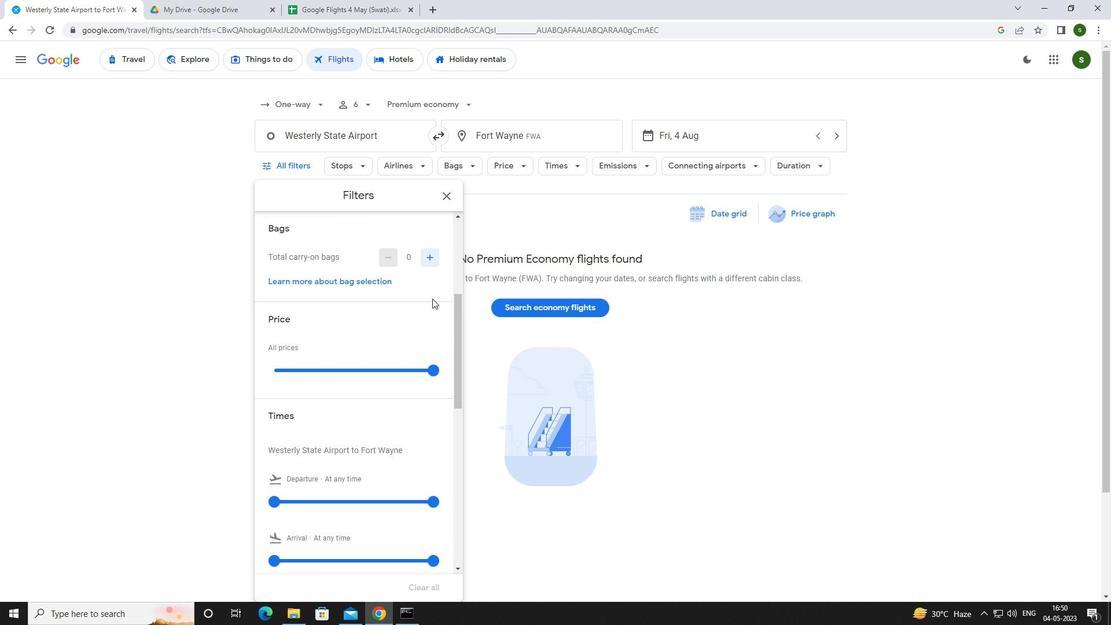 
Action: Mouse scrolled (432, 298) with delta (0, 0)
Screenshot: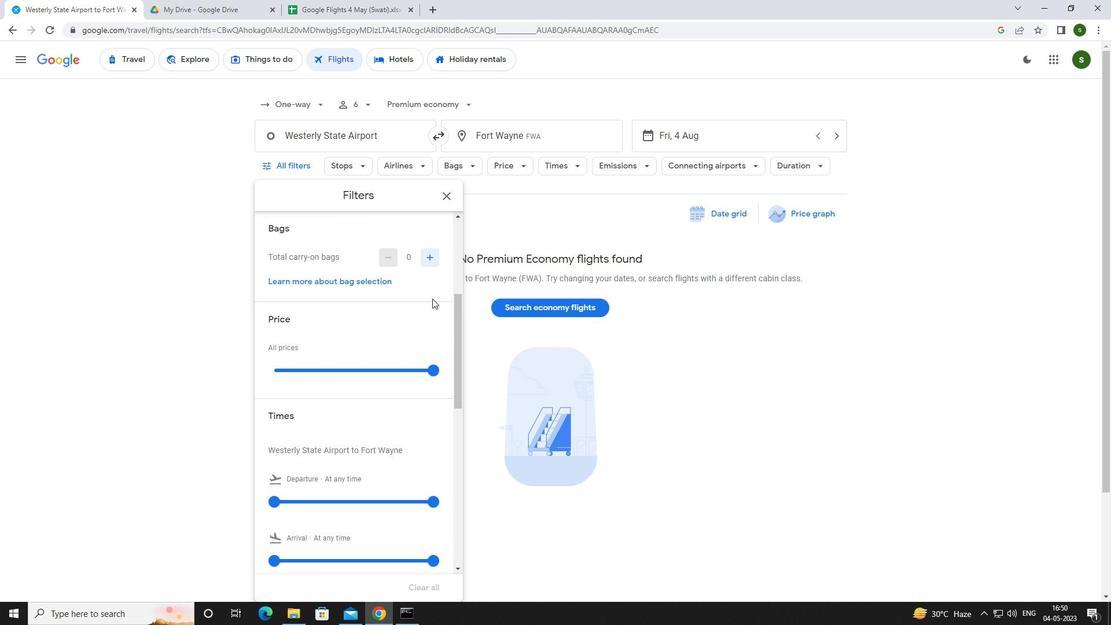 
Action: Mouse moved to (434, 257)
Screenshot: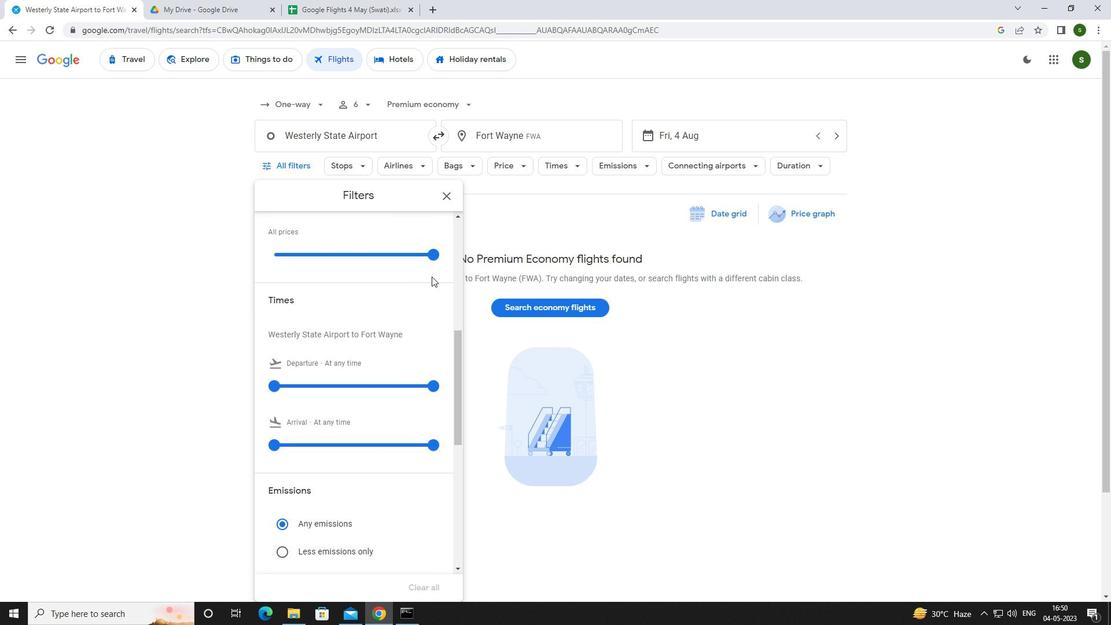 
Action: Mouse pressed left at (434, 257)
Screenshot: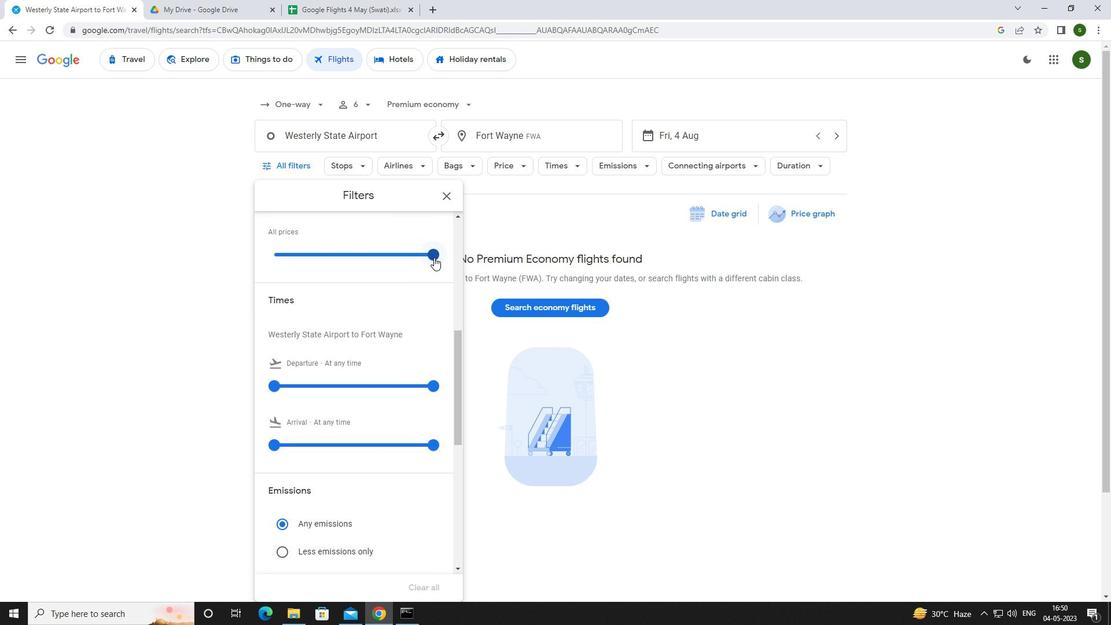 
Action: Mouse moved to (431, 256)
Screenshot: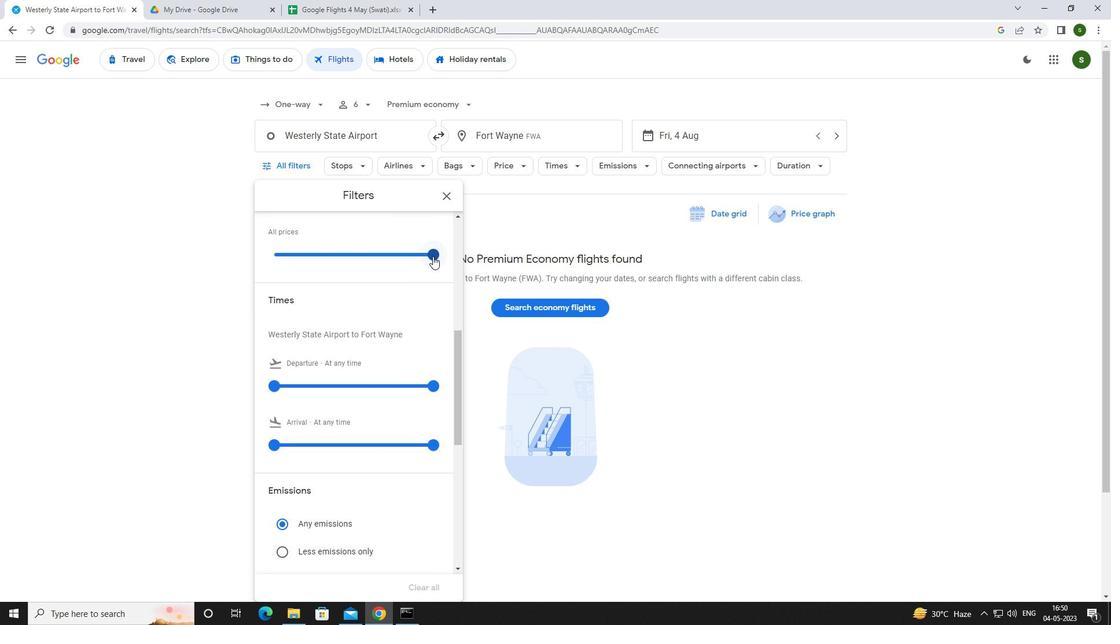 
Action: Mouse scrolled (431, 255) with delta (0, 0)
Screenshot: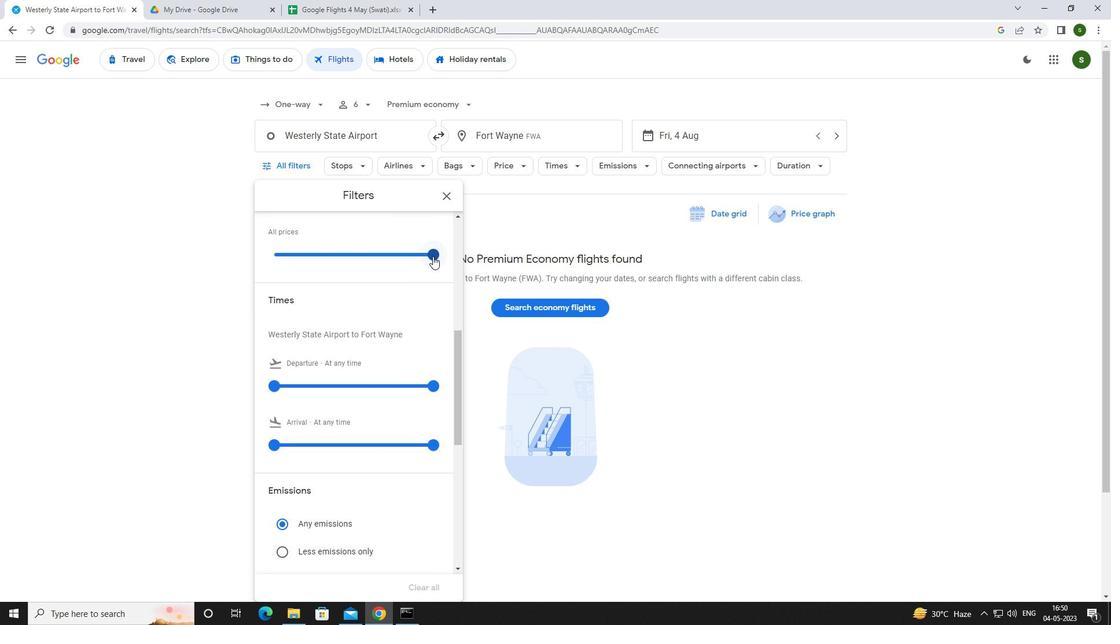 
Action: Mouse moved to (274, 329)
Screenshot: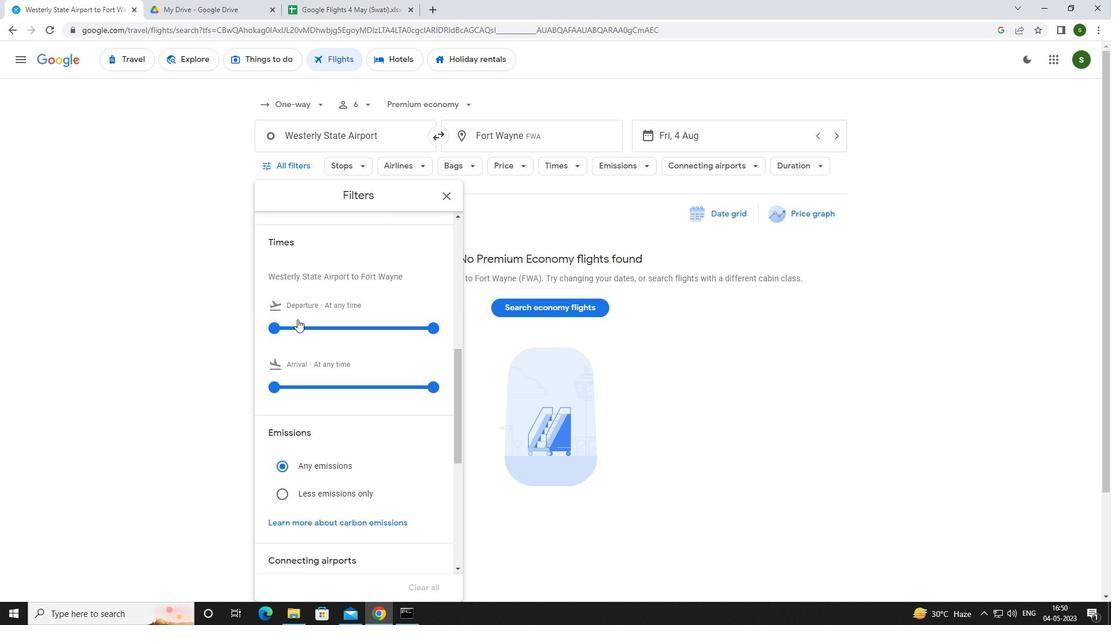 
Action: Mouse pressed left at (274, 329)
Screenshot: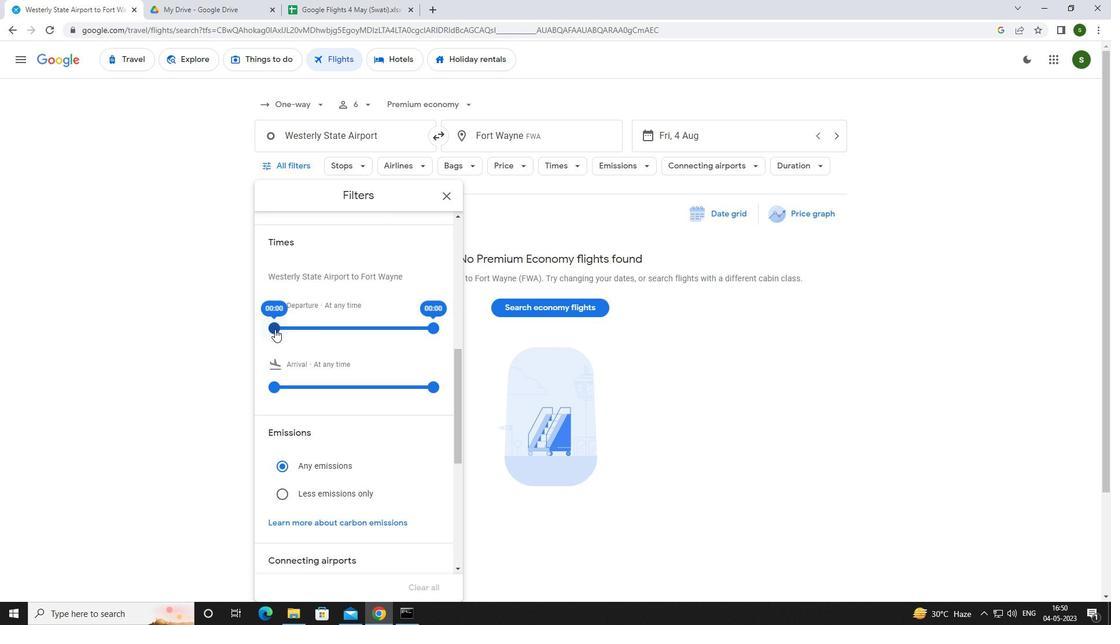 
Action: Mouse moved to (669, 401)
Screenshot: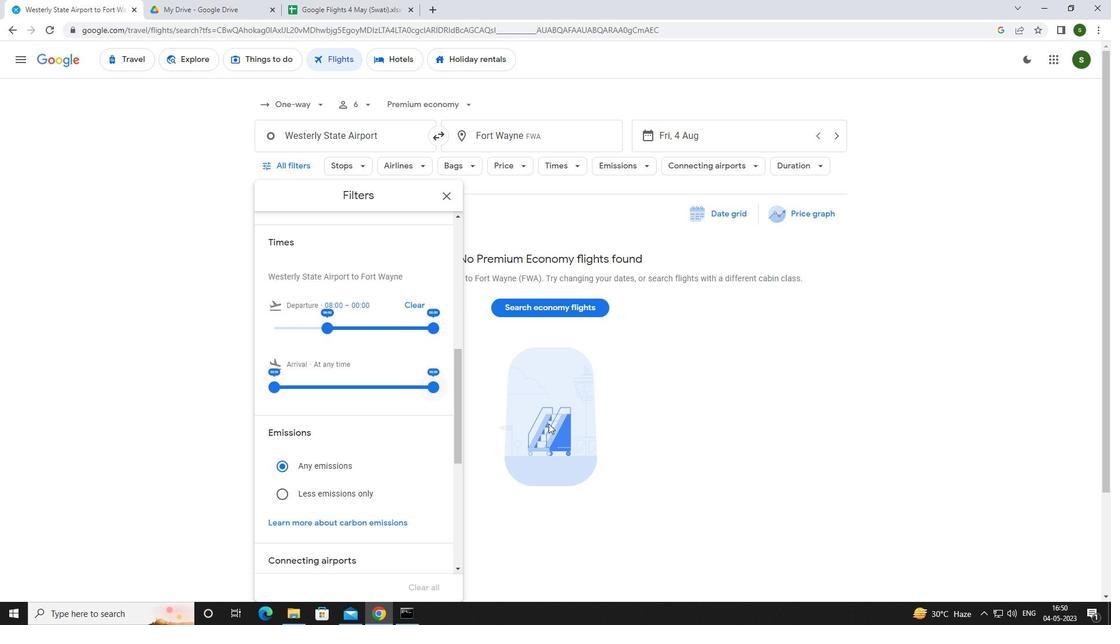
Action: Mouse pressed left at (669, 401)
Screenshot: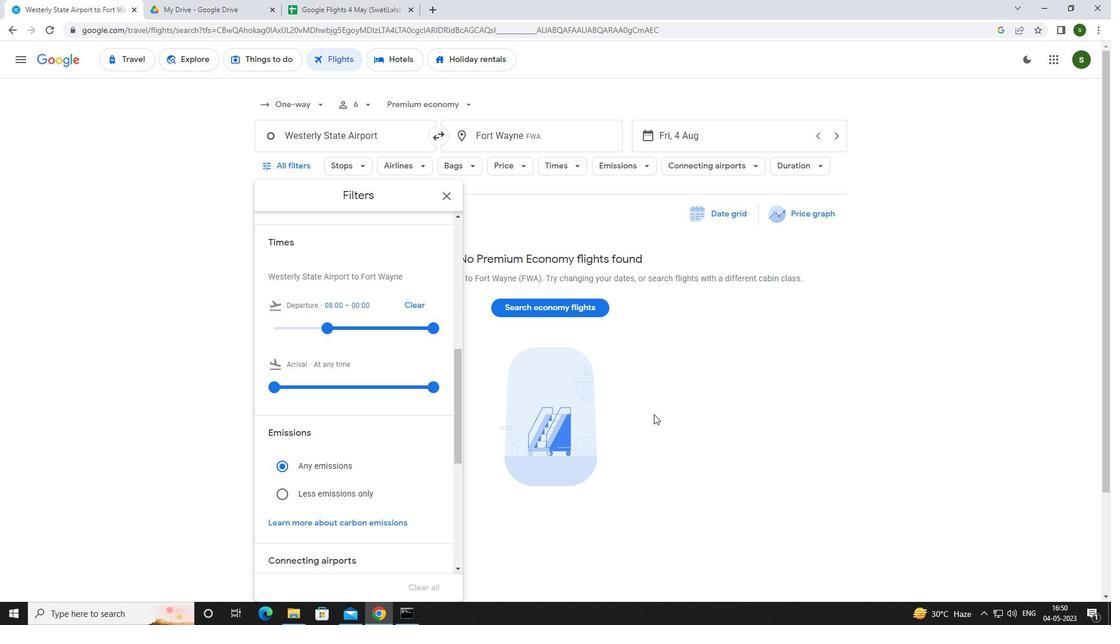 
Action: Mouse moved to (669, 399)
Screenshot: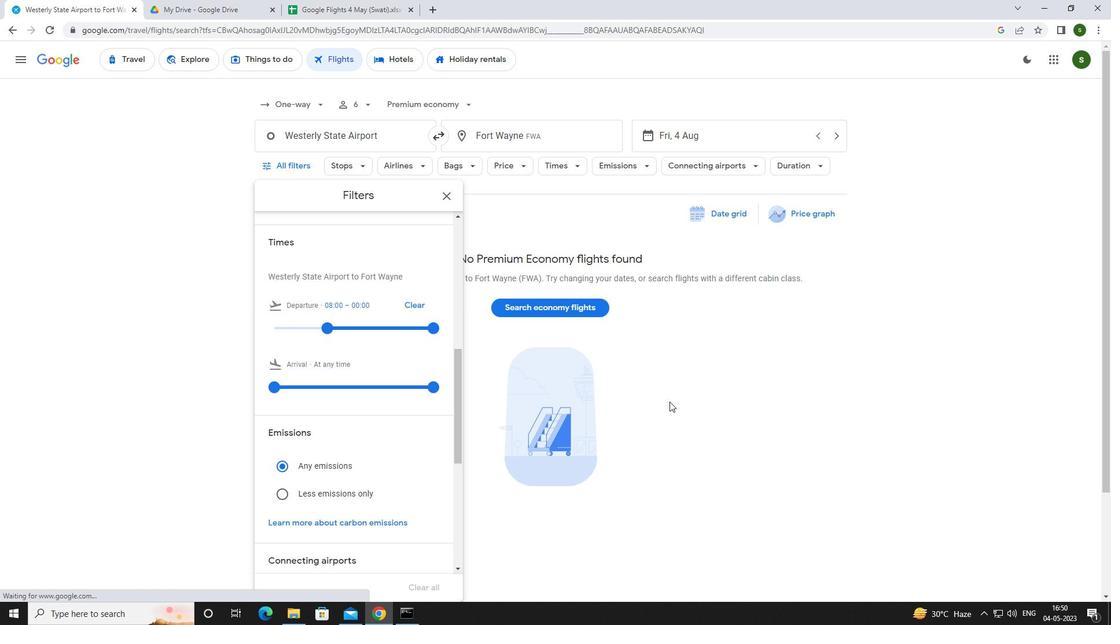 
